 Task: Search one way flight ticket for 3 adults, 3 children in premium economy from Champaign/urbana/savoy: University Of Illinois - Willard Airport to Greenville: Pitt-greenville Airport on 5-2-2023. Choice of flights is Frontier. Price is upto 99000. Outbound departure time preference is 18:30.
Action: Mouse moved to (275, 367)
Screenshot: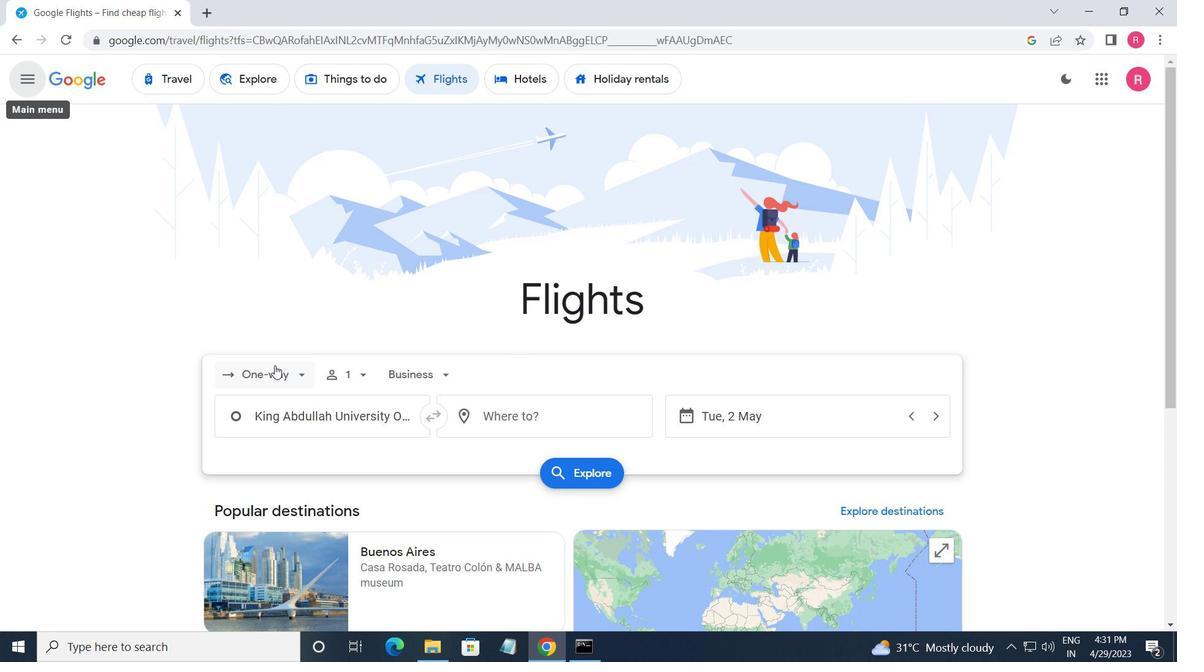 
Action: Mouse pressed left at (275, 367)
Screenshot: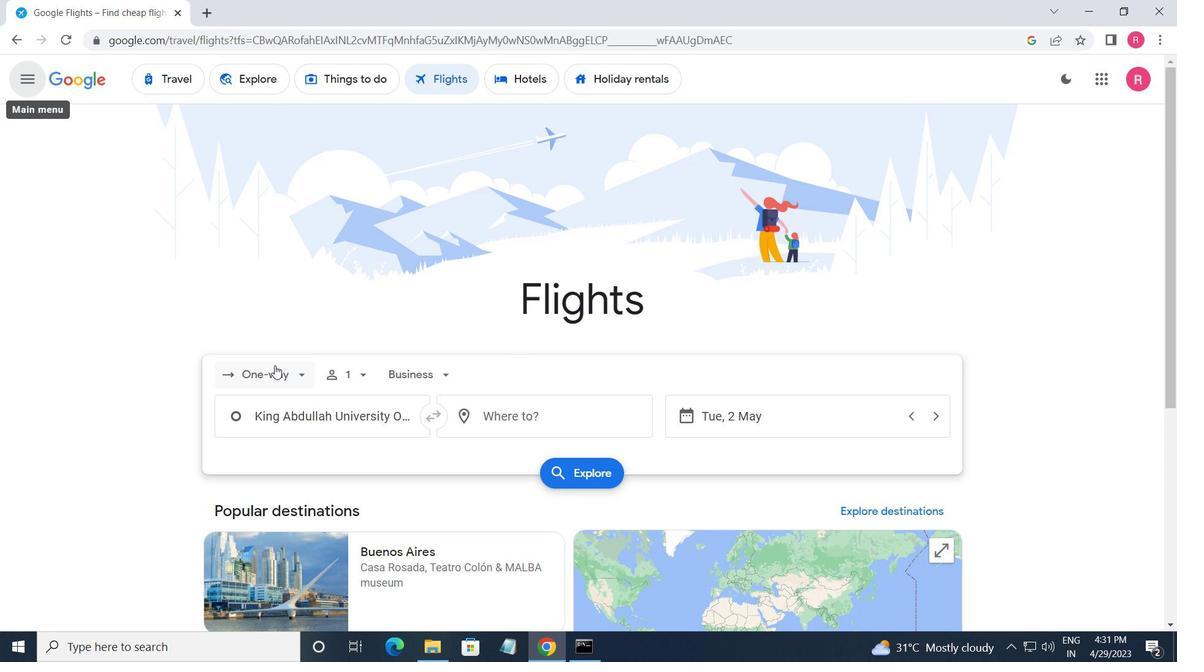 
Action: Mouse moved to (271, 439)
Screenshot: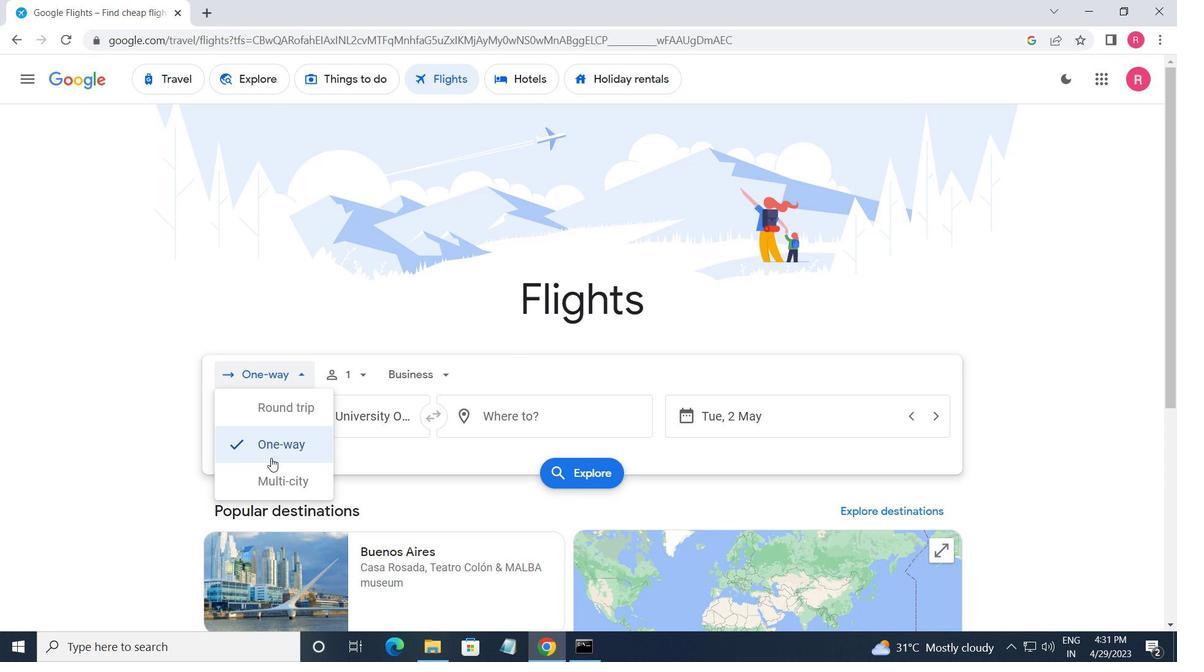 
Action: Mouse pressed left at (271, 439)
Screenshot: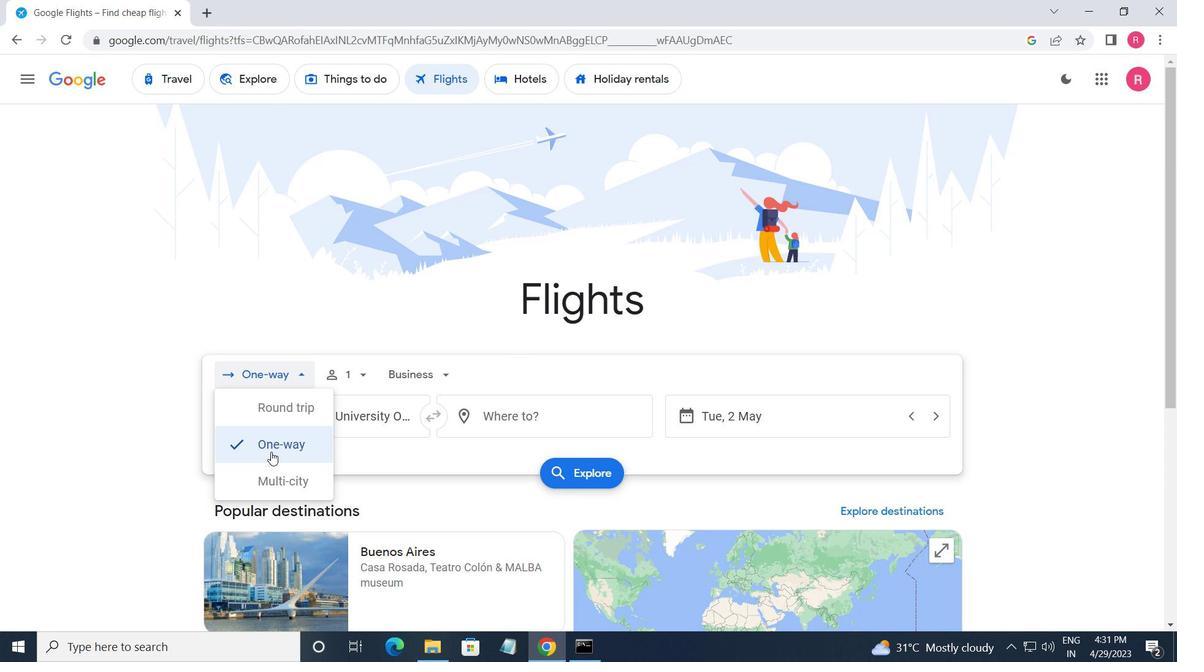
Action: Mouse moved to (355, 389)
Screenshot: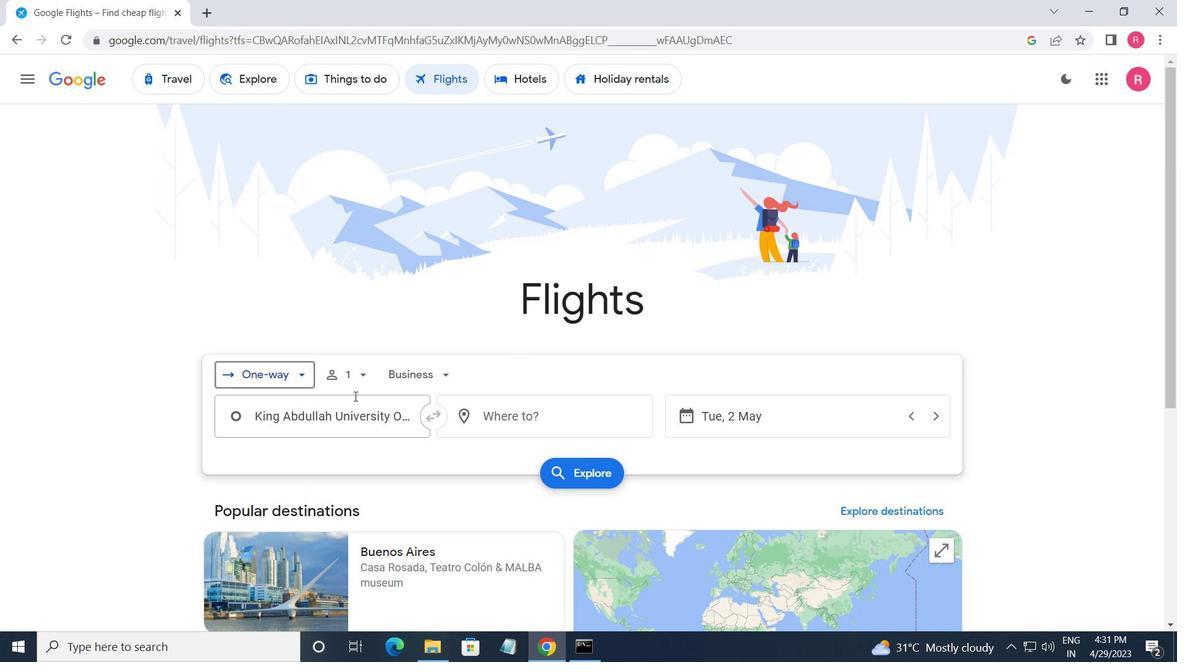 
Action: Mouse pressed left at (355, 389)
Screenshot: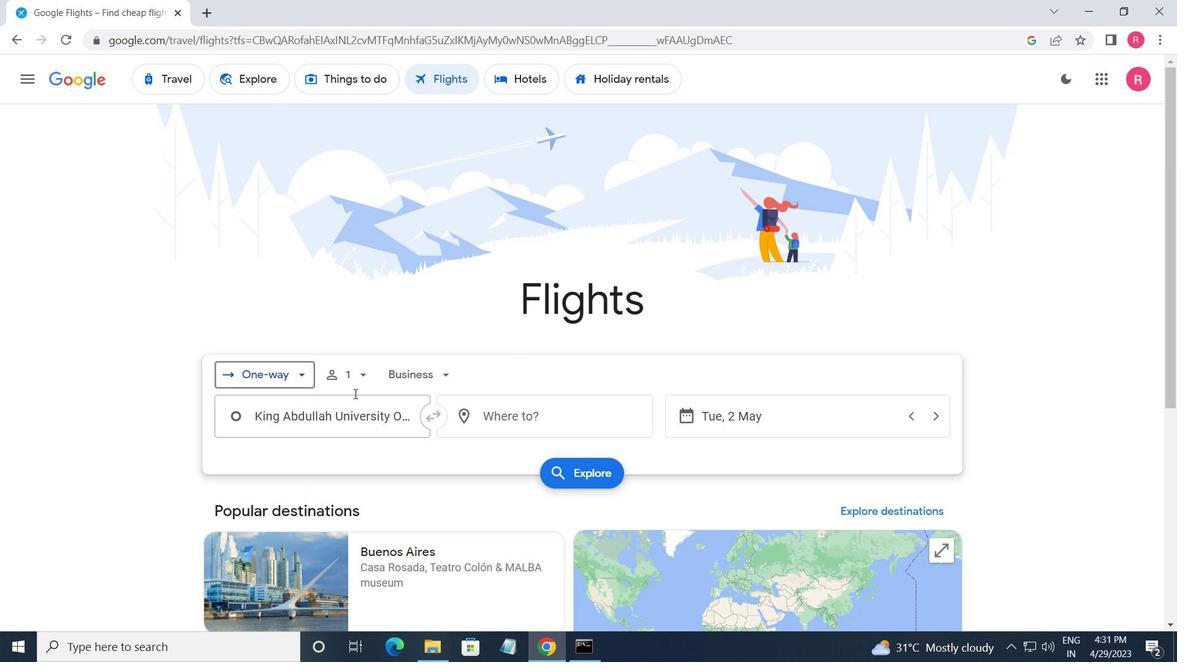 
Action: Mouse moved to (494, 416)
Screenshot: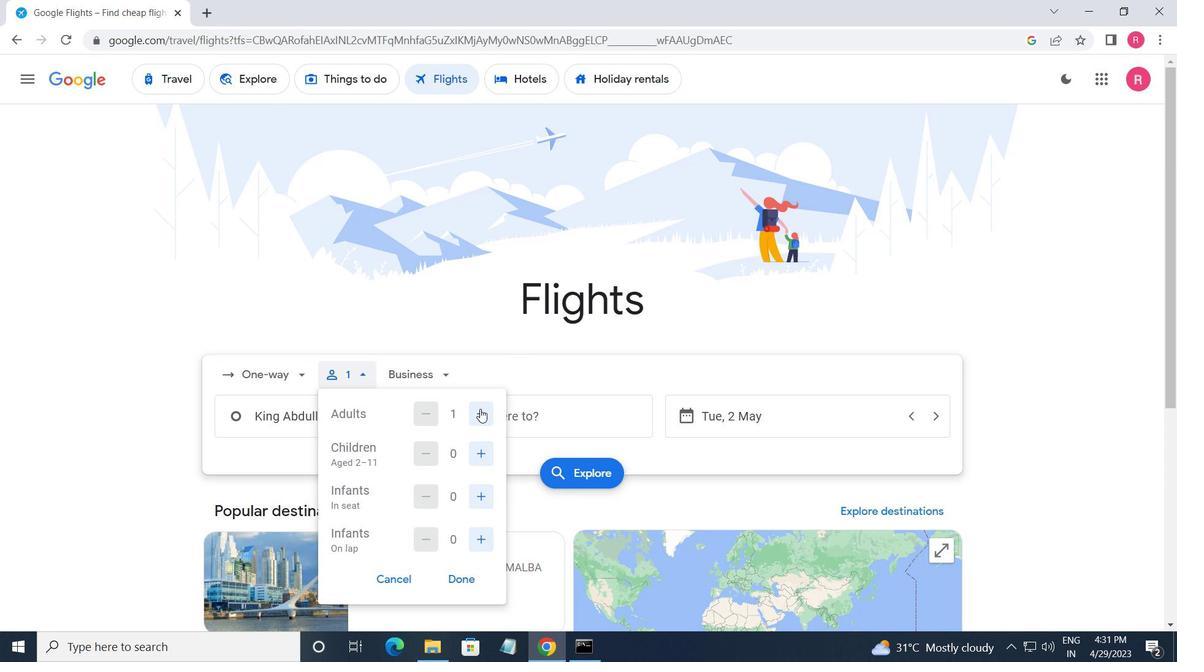 
Action: Mouse pressed left at (494, 416)
Screenshot: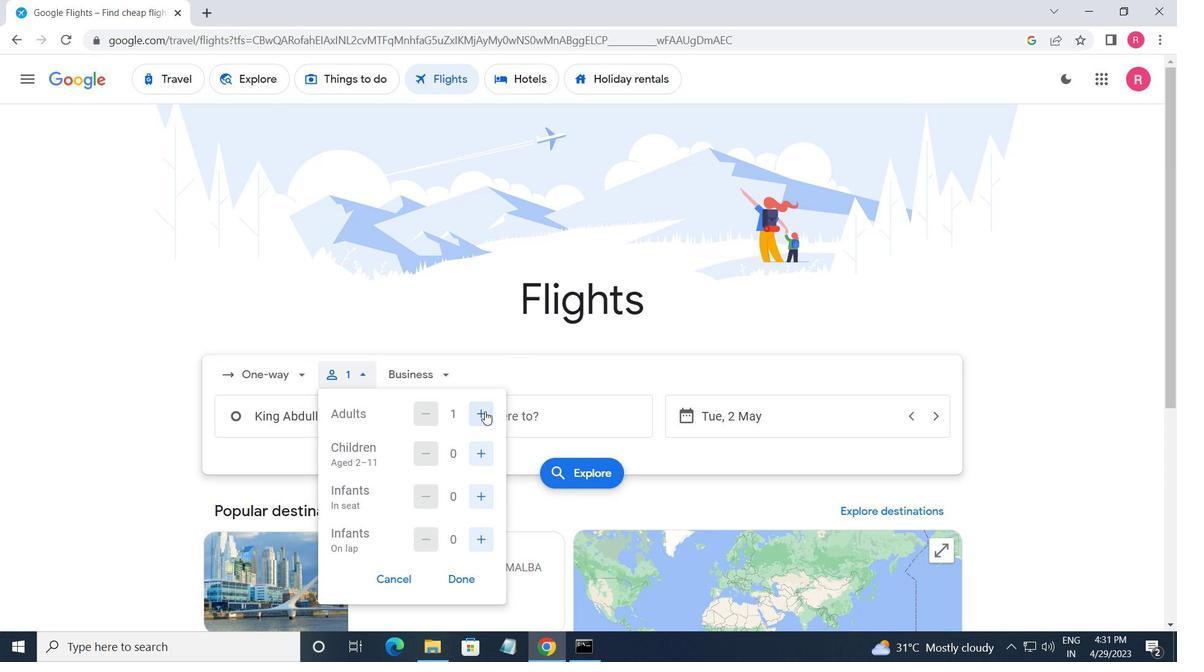 
Action: Mouse pressed left at (494, 416)
Screenshot: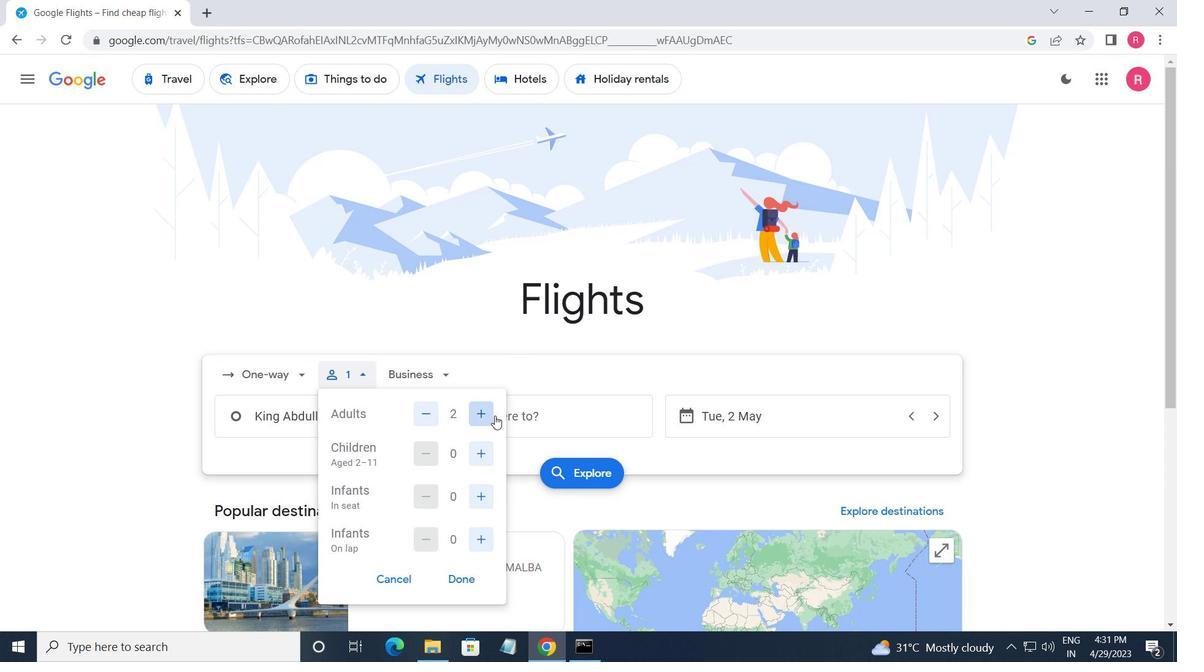 
Action: Mouse pressed left at (494, 416)
Screenshot: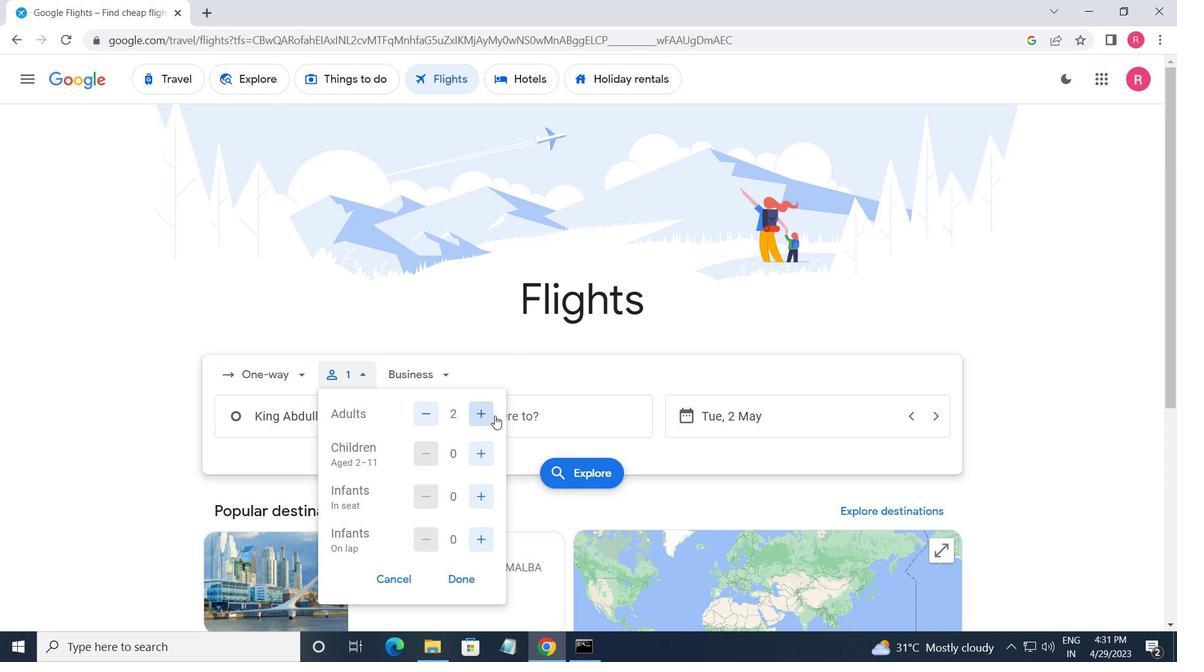 
Action: Mouse moved to (433, 415)
Screenshot: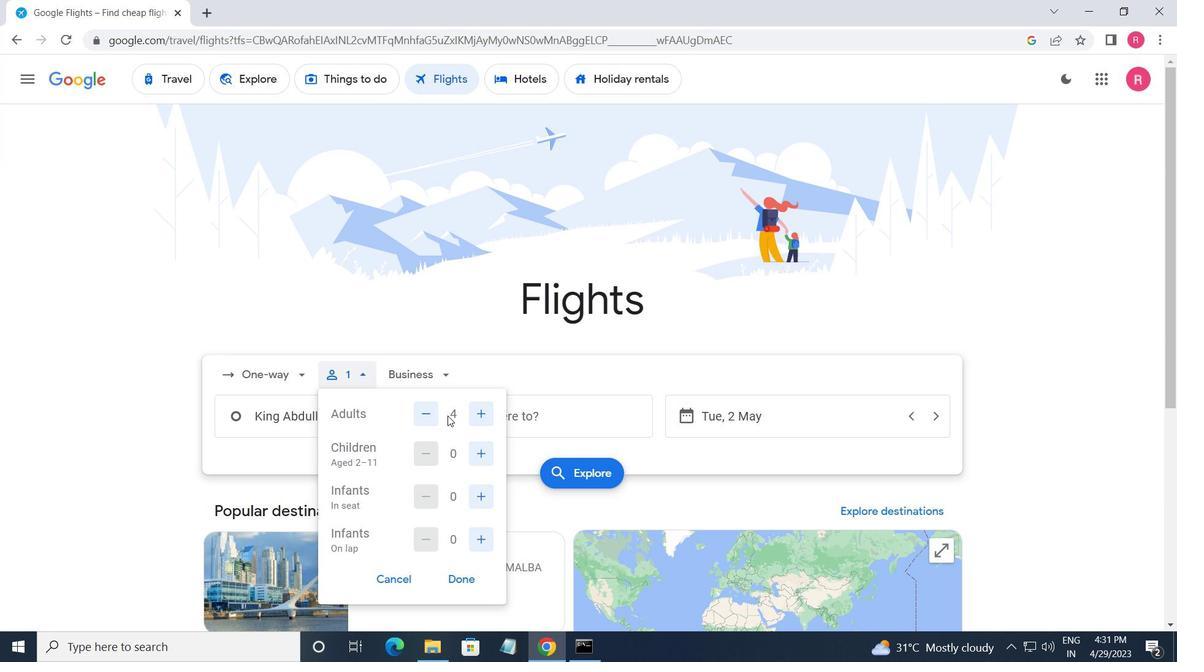 
Action: Mouse pressed left at (433, 415)
Screenshot: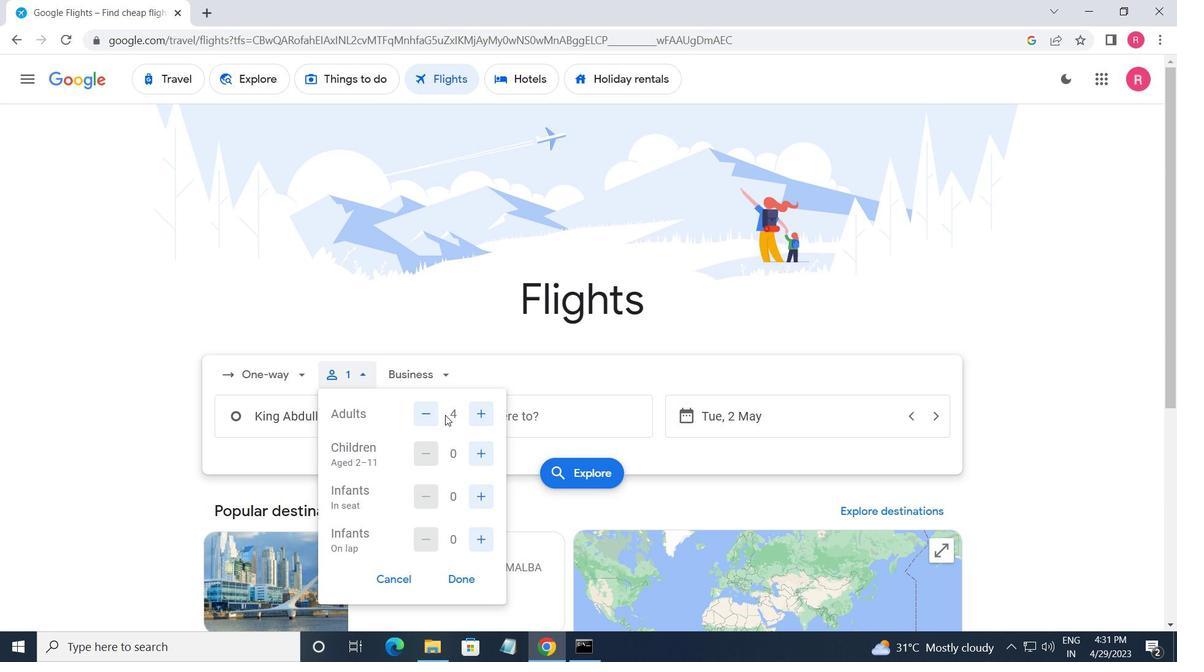 
Action: Mouse moved to (490, 458)
Screenshot: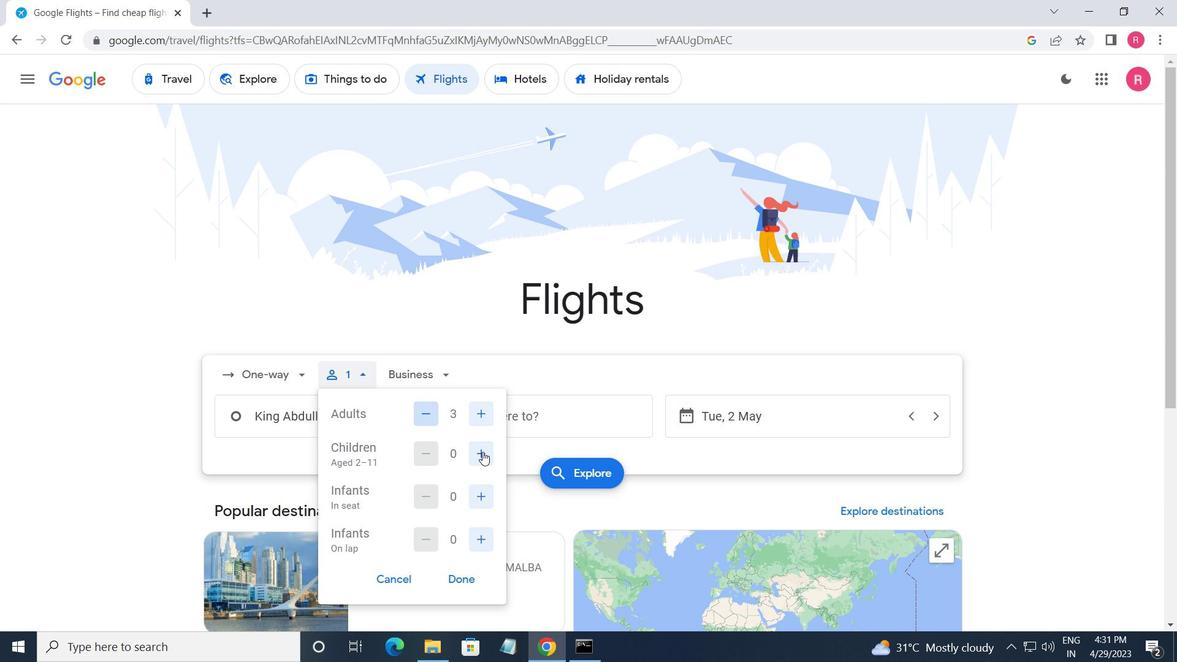 
Action: Mouse pressed left at (490, 458)
Screenshot: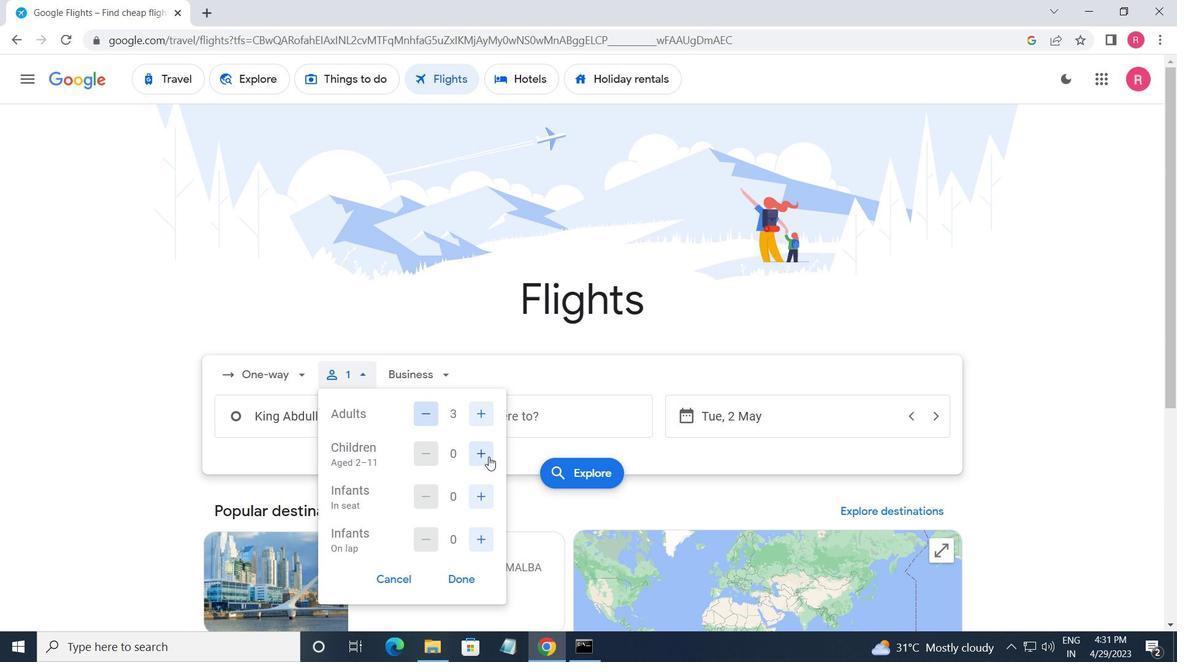 
Action: Mouse pressed left at (490, 458)
Screenshot: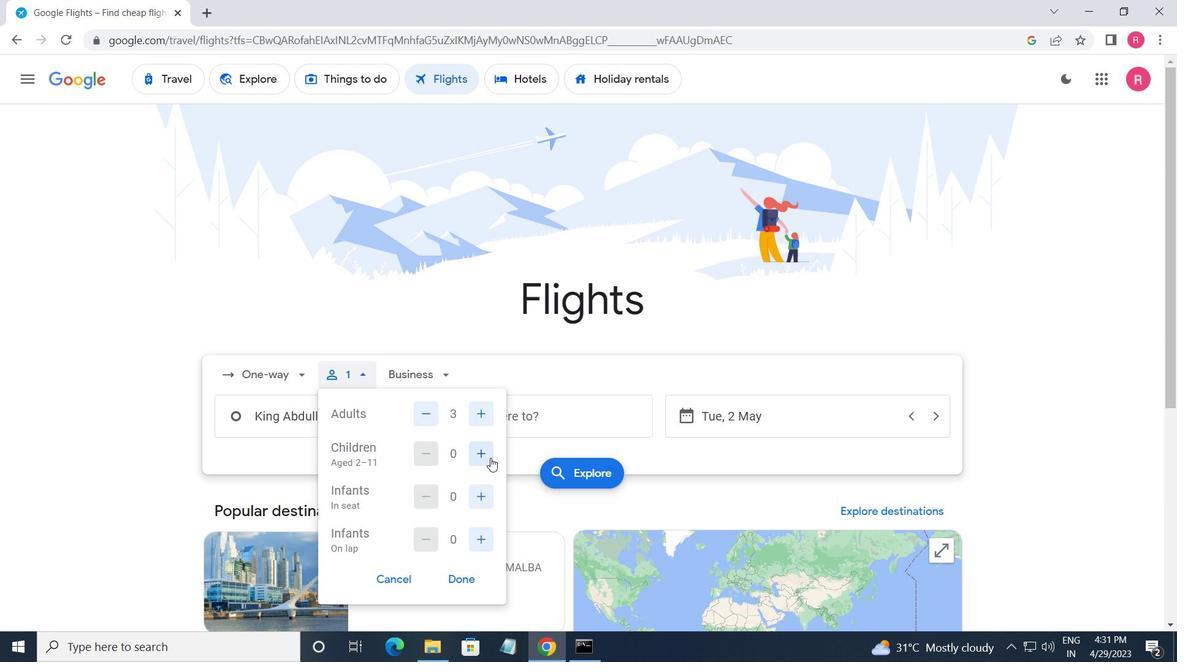 
Action: Mouse pressed left at (490, 458)
Screenshot: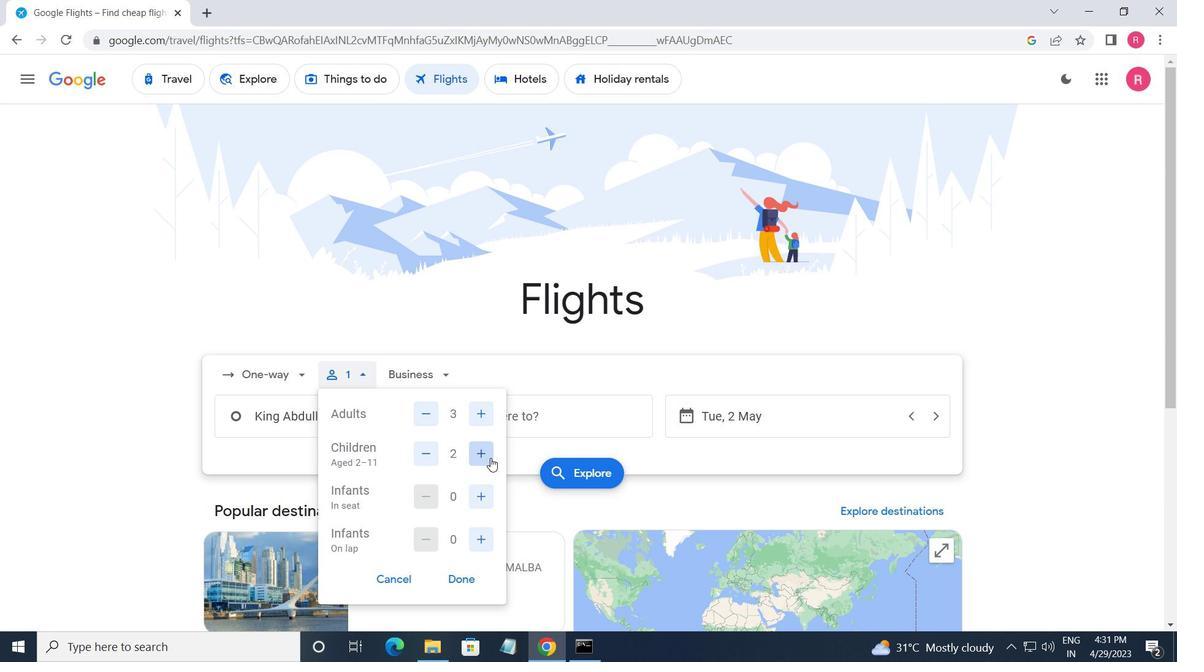 
Action: Mouse moved to (428, 375)
Screenshot: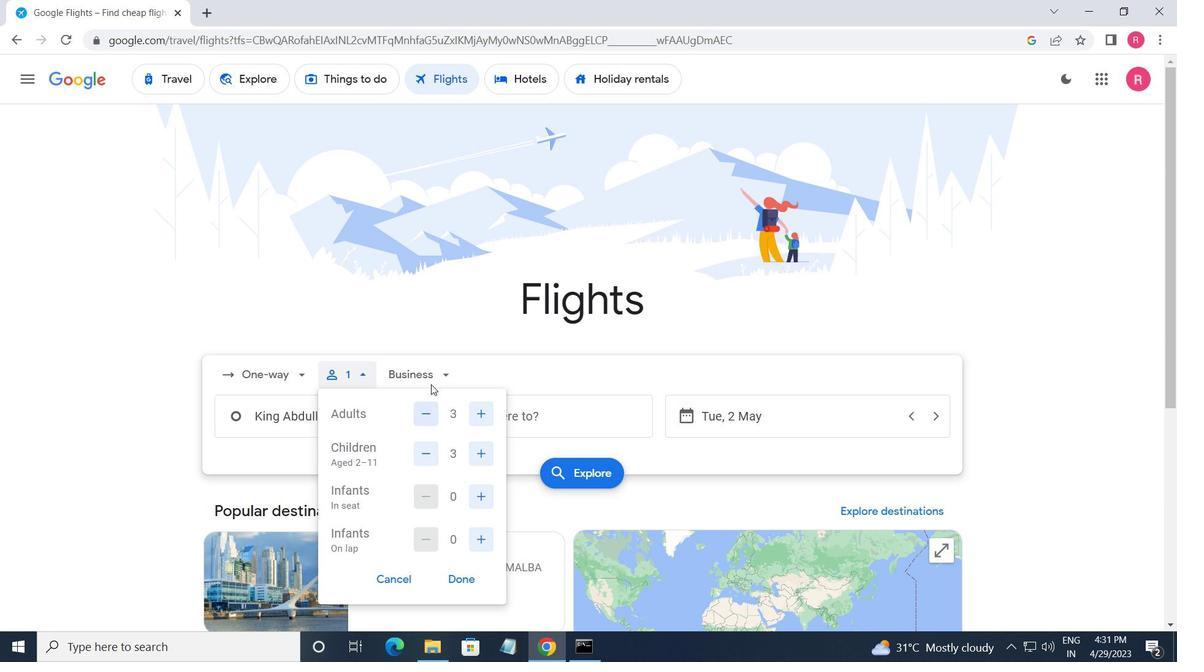 
Action: Mouse pressed left at (428, 375)
Screenshot: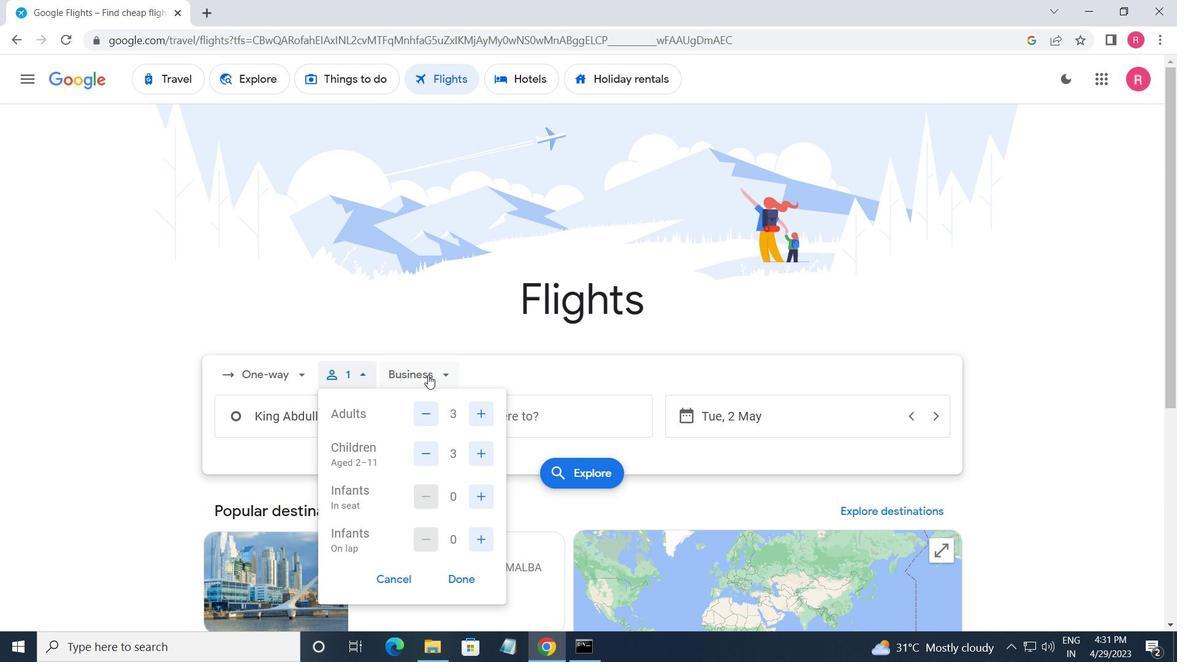
Action: Mouse moved to (438, 414)
Screenshot: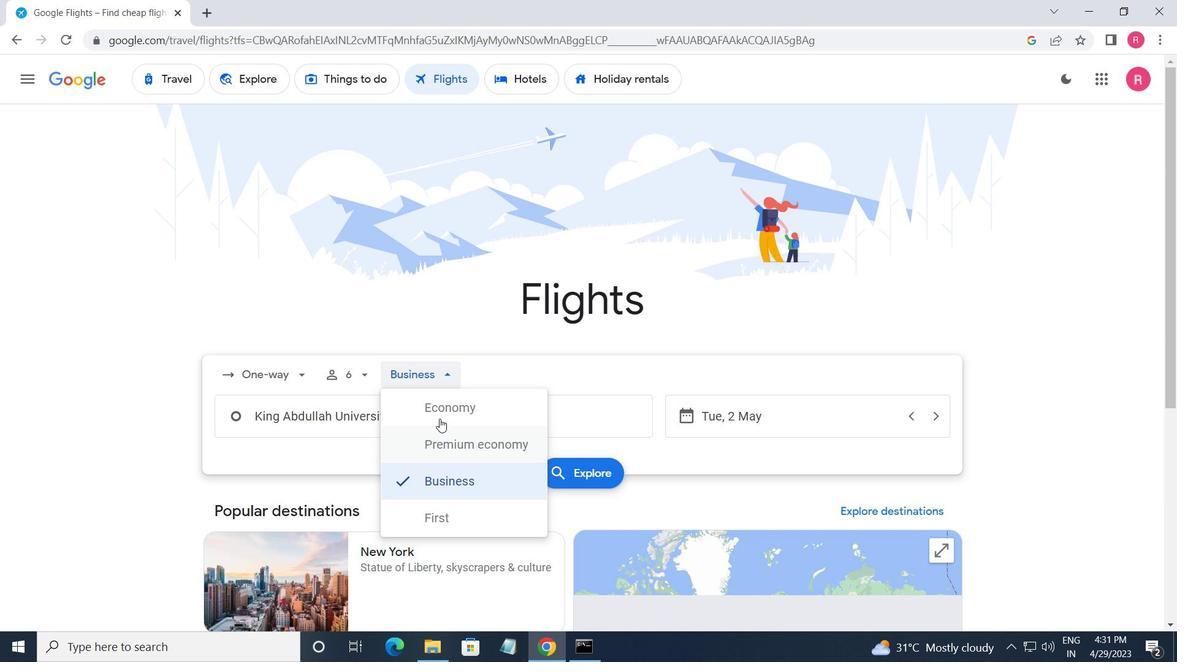 
Action: Mouse pressed left at (438, 414)
Screenshot: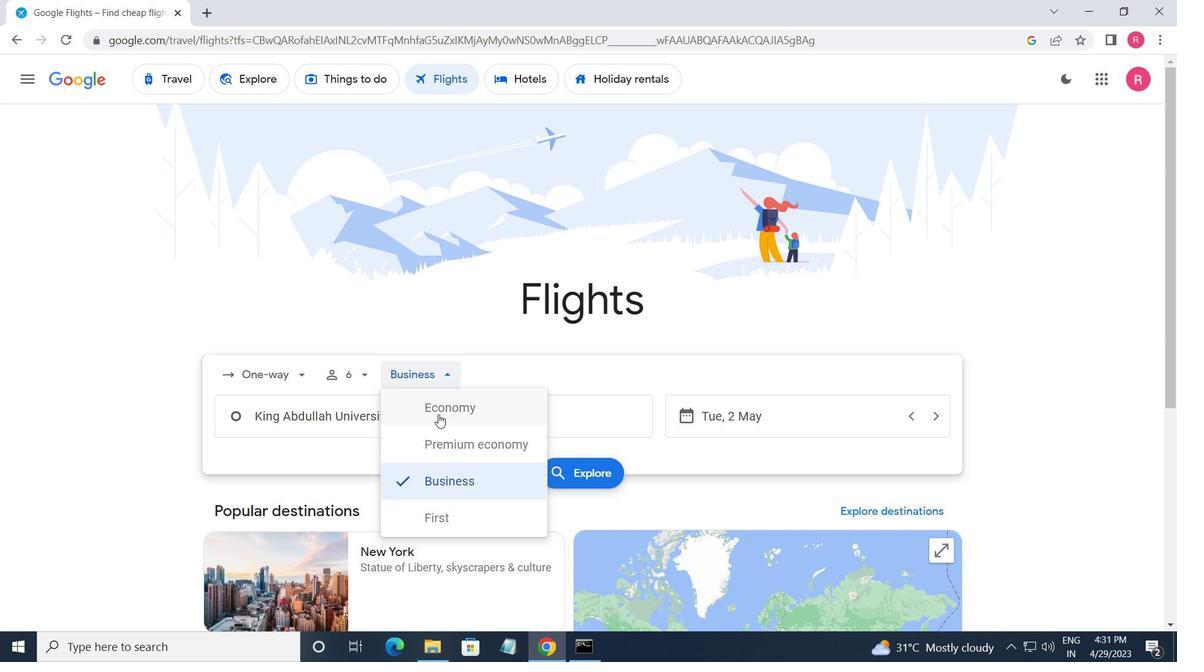 
Action: Mouse moved to (412, 426)
Screenshot: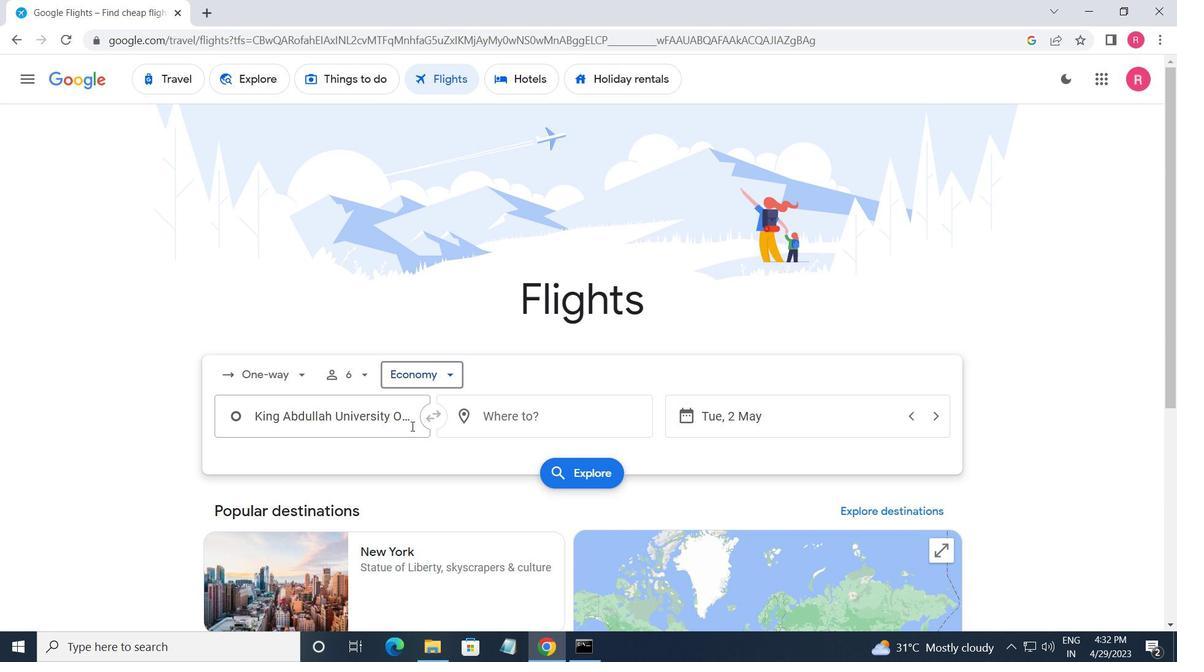 
Action: Mouse pressed left at (412, 426)
Screenshot: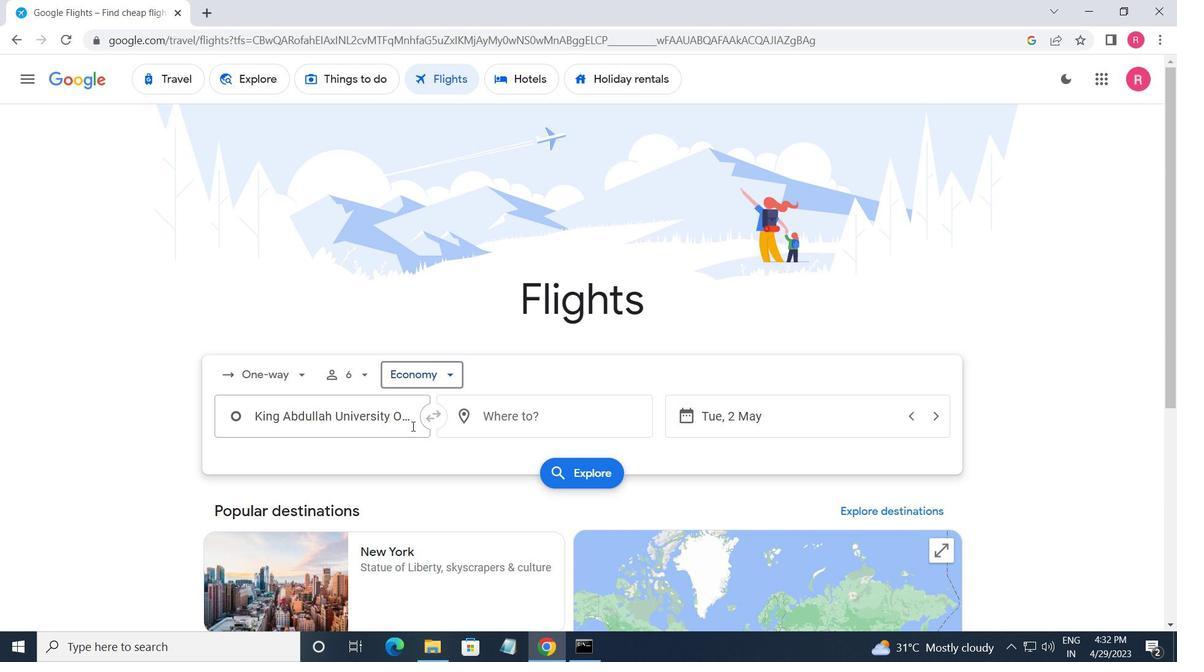 
Action: Mouse moved to (410, 425)
Screenshot: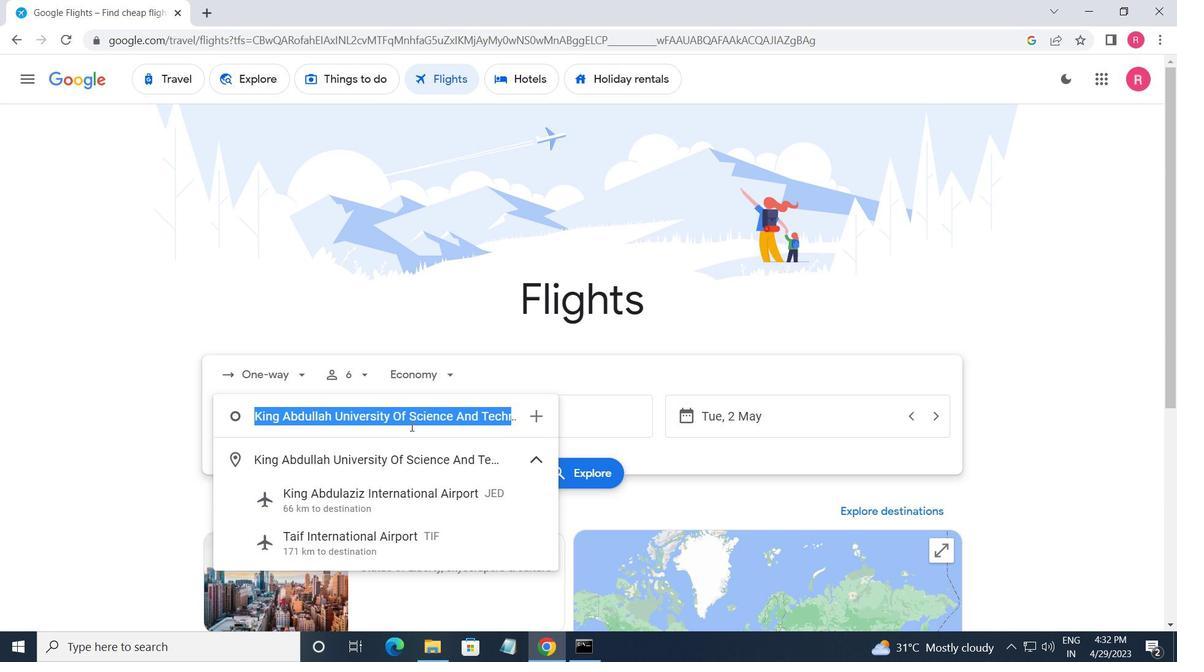 
Action: Key pressed <Key.shift>WILLATR<Key.backspace><Key.backspace>RD
Screenshot: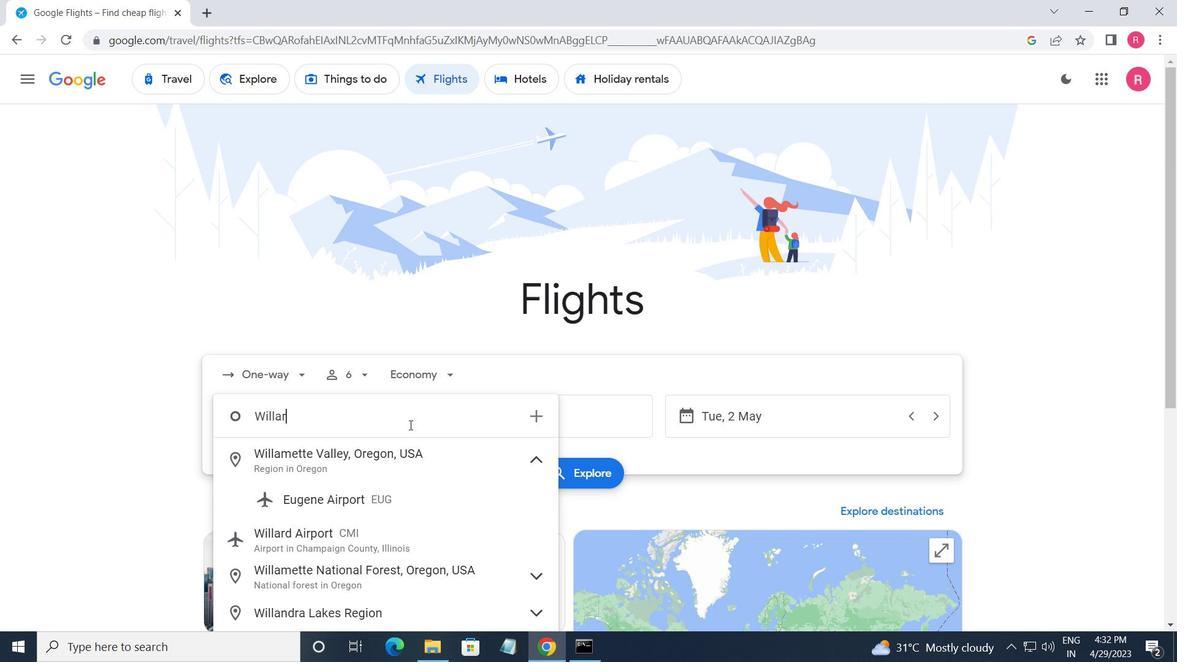 
Action: Mouse moved to (373, 448)
Screenshot: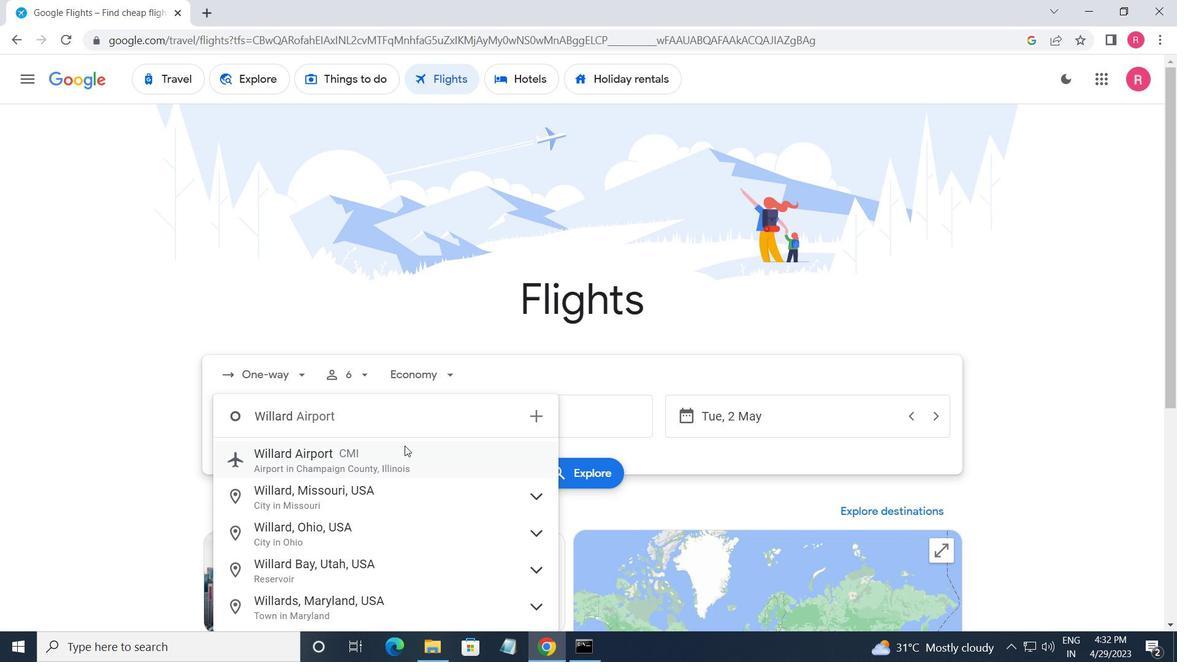 
Action: Mouse pressed left at (373, 448)
Screenshot: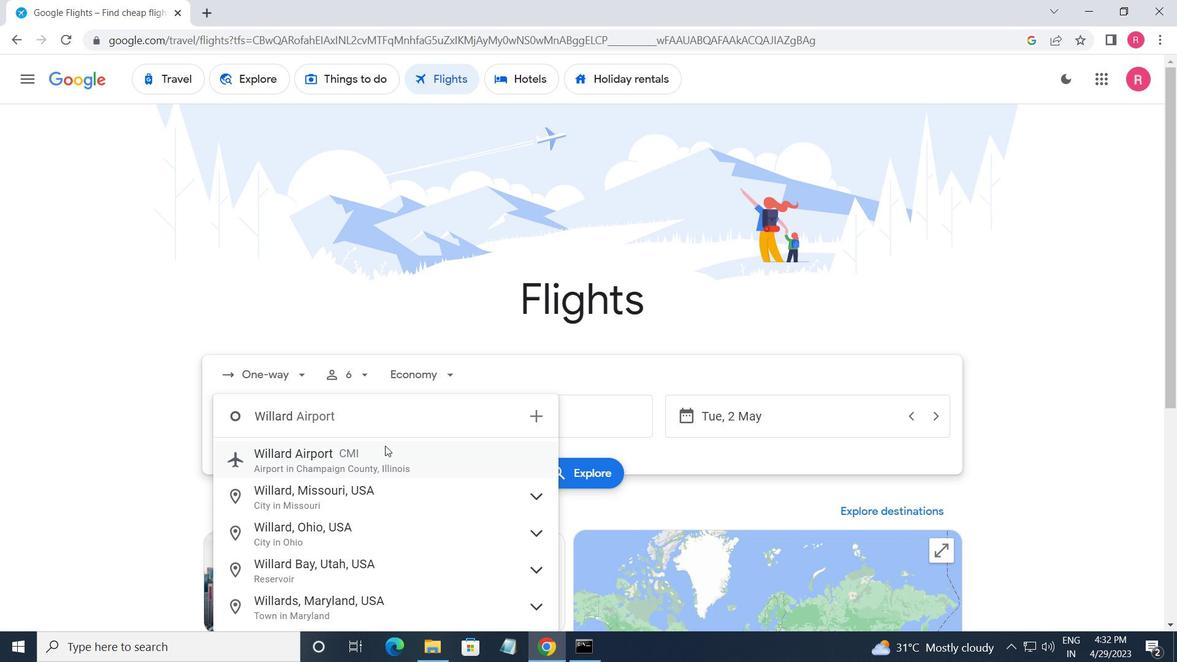 
Action: Mouse moved to (489, 420)
Screenshot: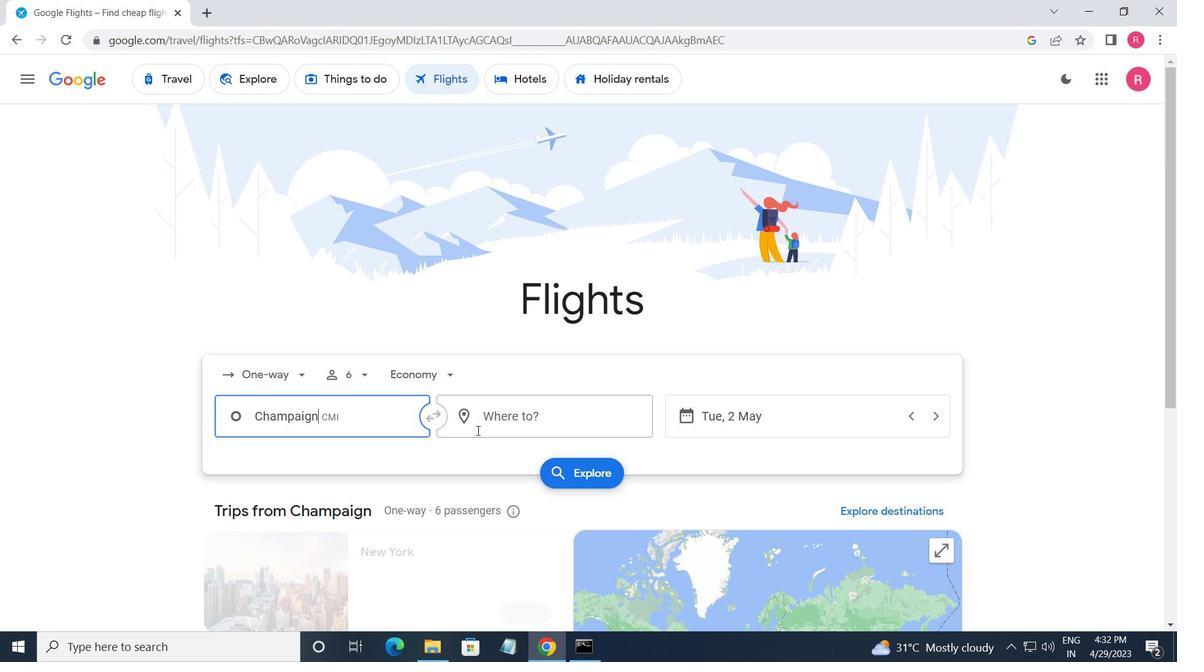 
Action: Mouse pressed left at (489, 420)
Screenshot: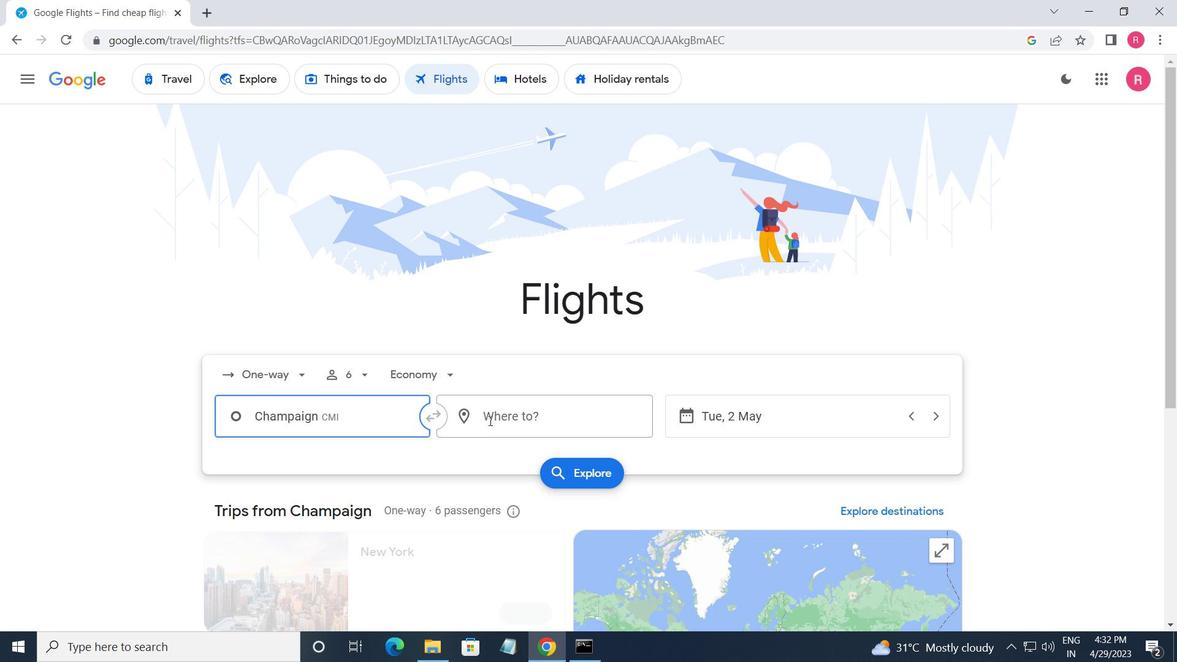 
Action: Mouse moved to (550, 577)
Screenshot: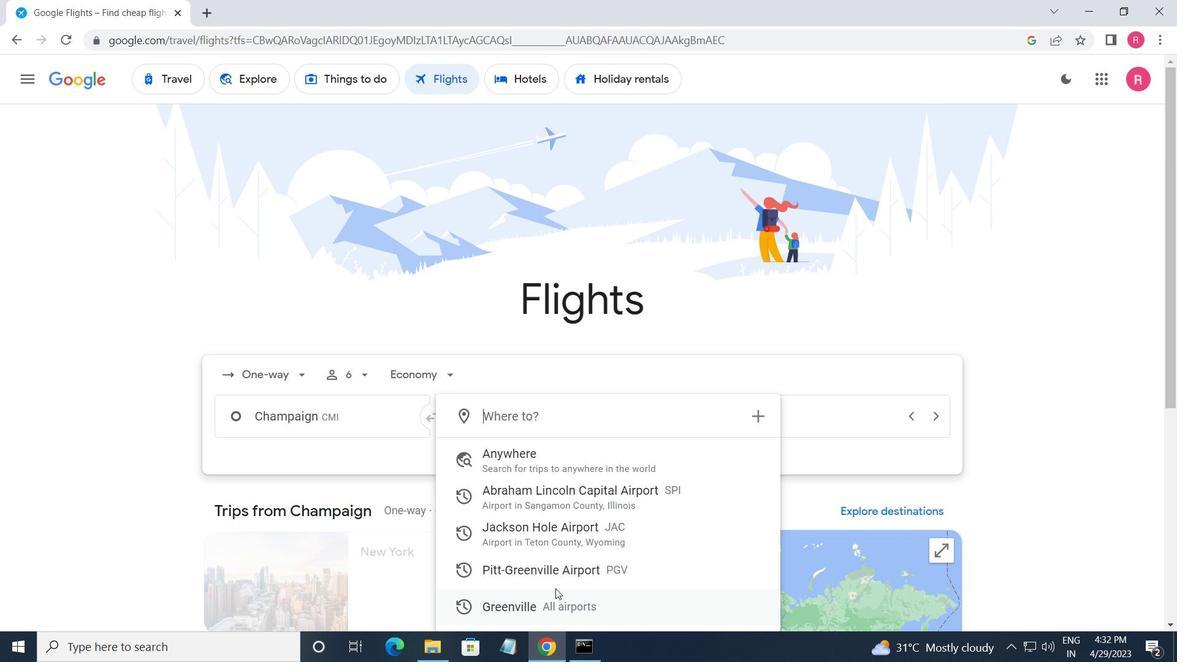 
Action: Mouse pressed left at (550, 577)
Screenshot: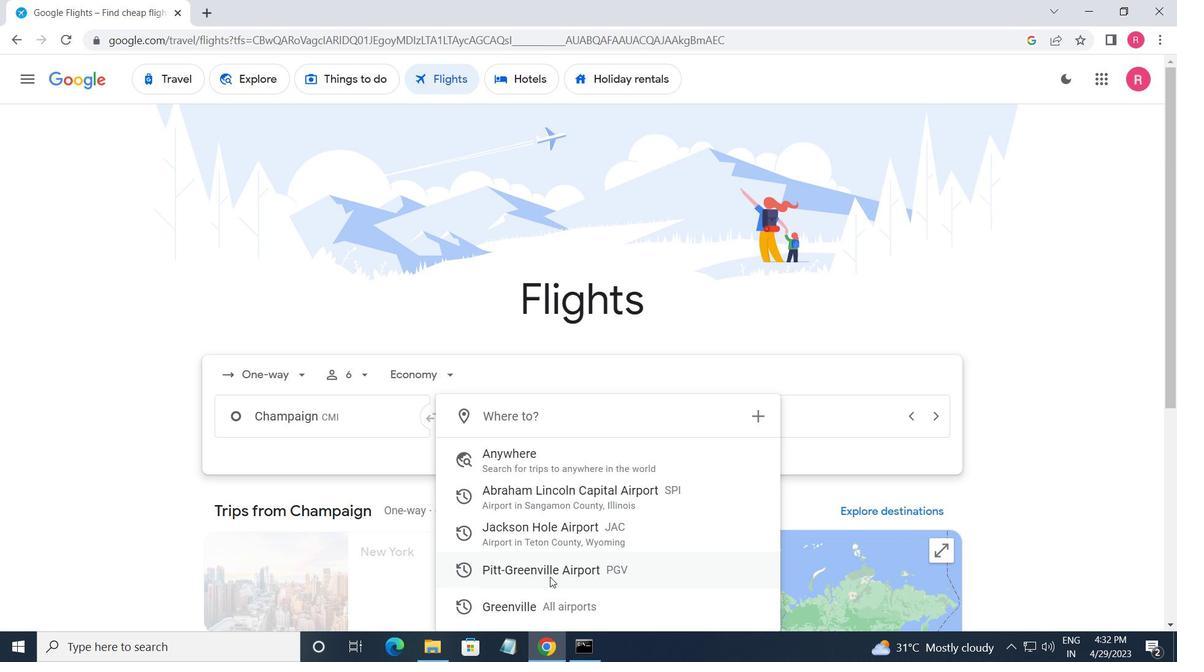 
Action: Mouse moved to (786, 425)
Screenshot: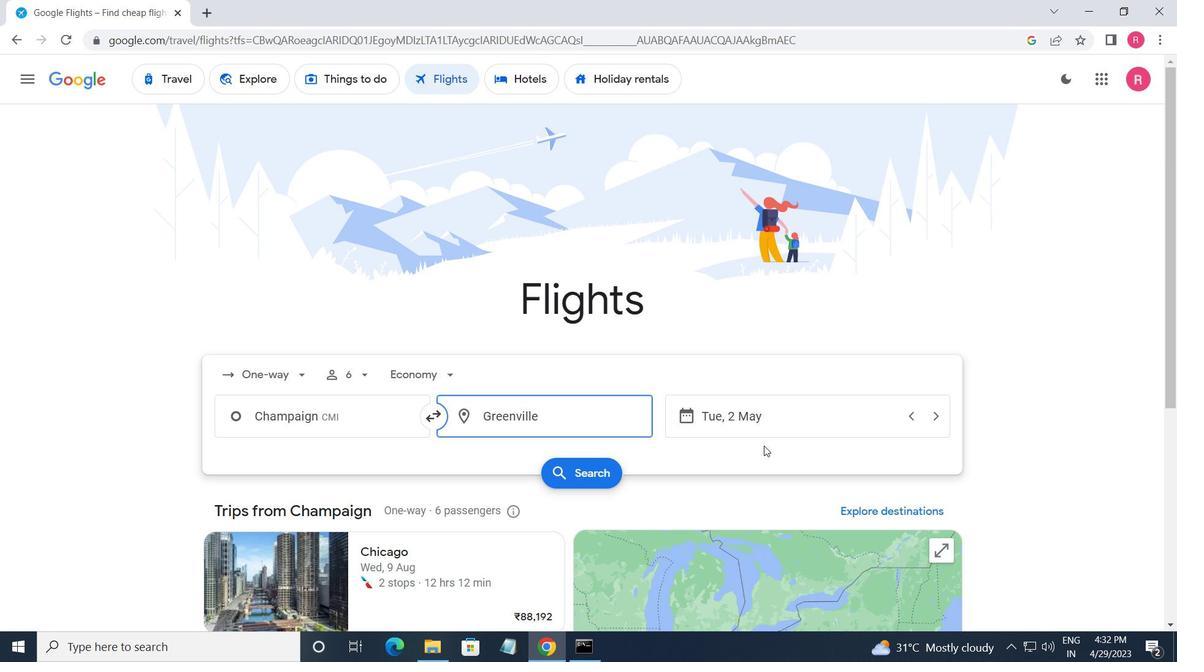
Action: Mouse pressed left at (786, 425)
Screenshot: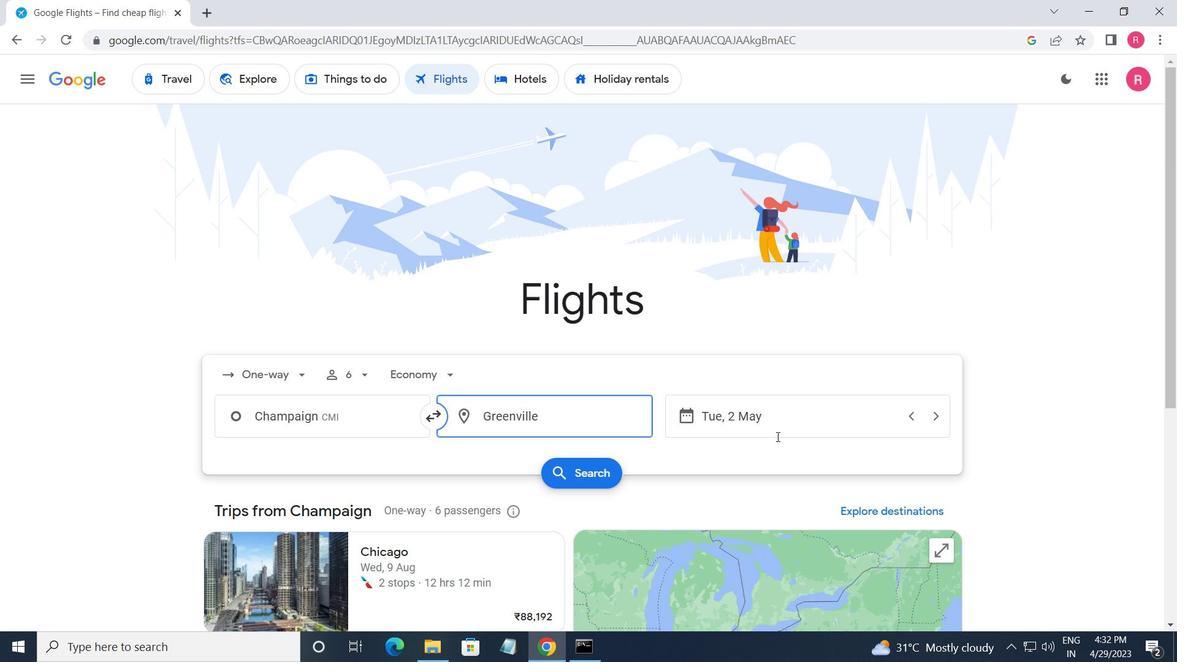 
Action: Mouse moved to (776, 359)
Screenshot: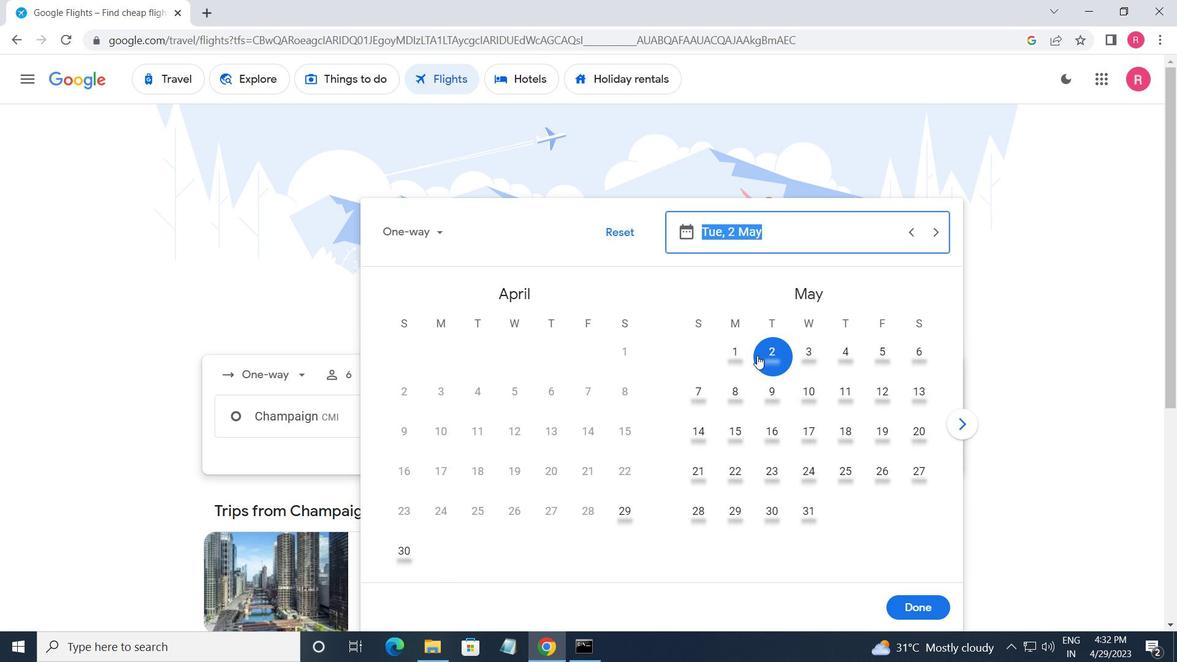 
Action: Mouse pressed left at (776, 359)
Screenshot: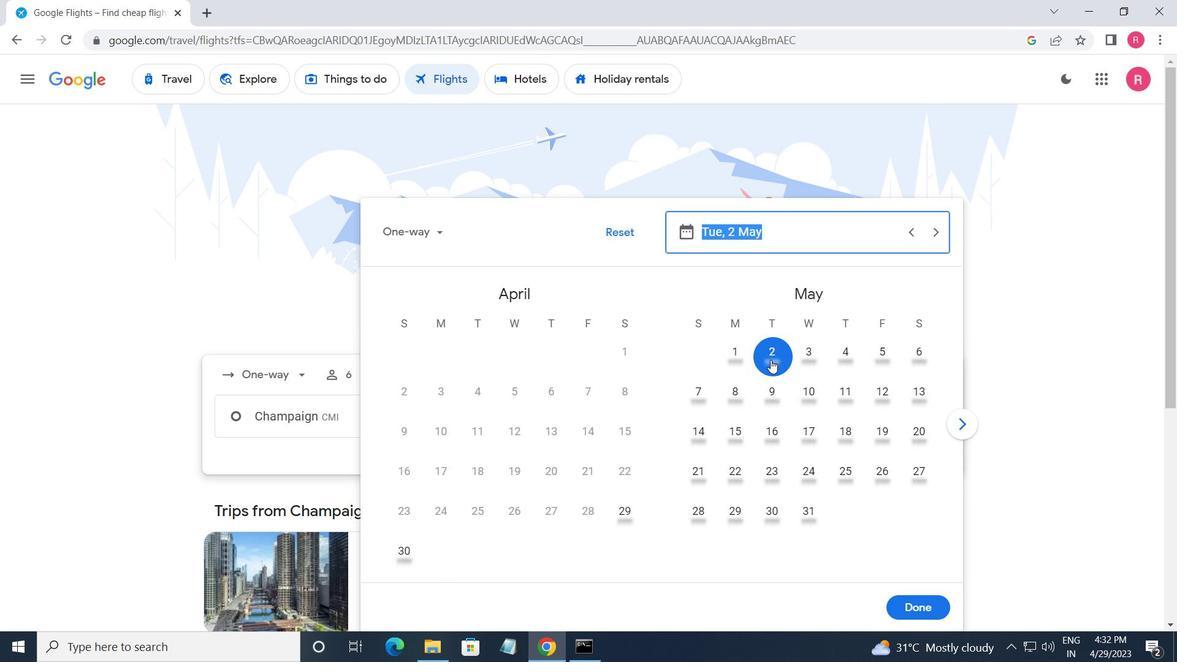 
Action: Mouse moved to (908, 610)
Screenshot: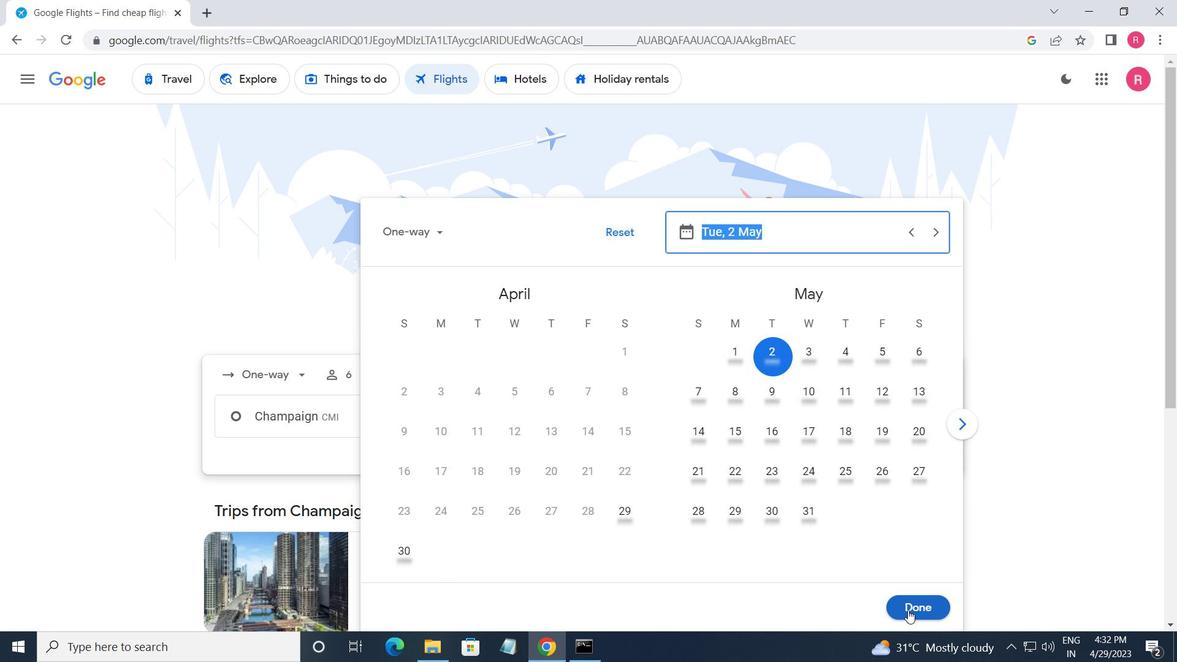 
Action: Mouse pressed left at (908, 610)
Screenshot: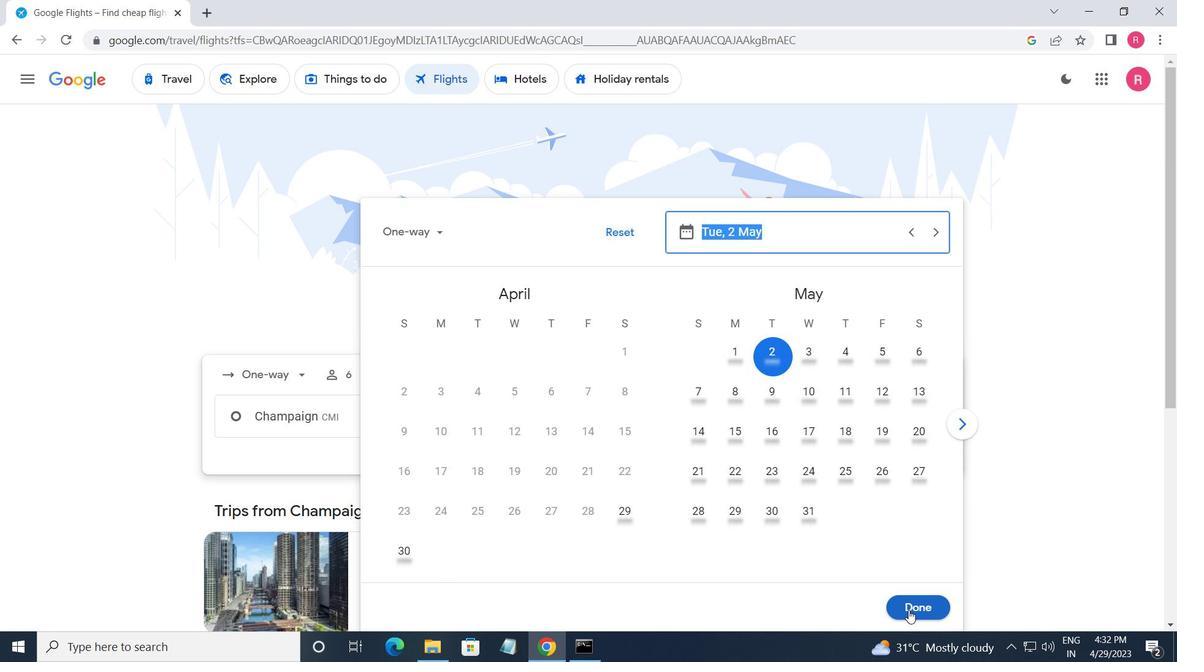 
Action: Mouse moved to (572, 459)
Screenshot: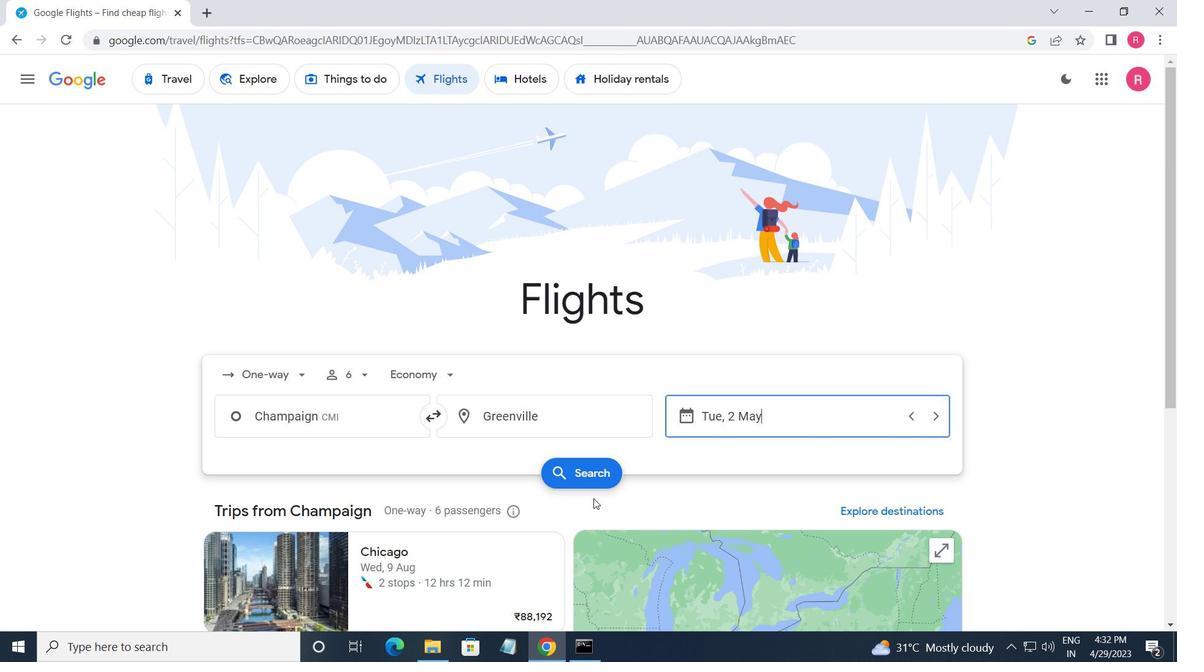 
Action: Mouse pressed left at (572, 459)
Screenshot: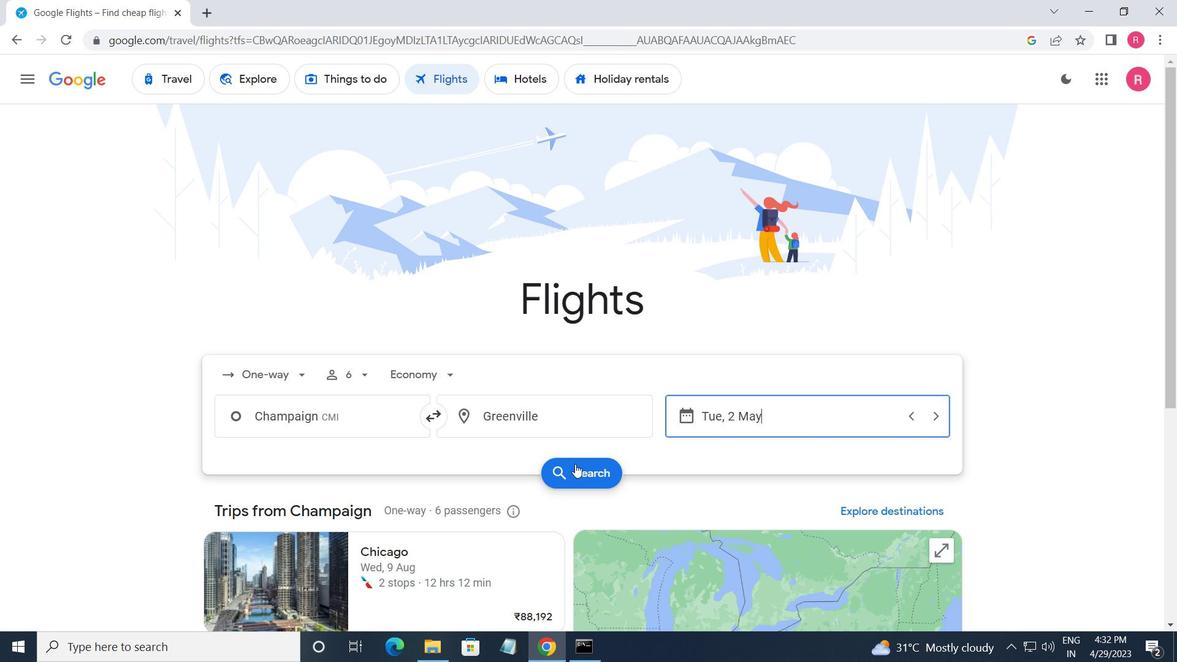 
Action: Mouse moved to (244, 221)
Screenshot: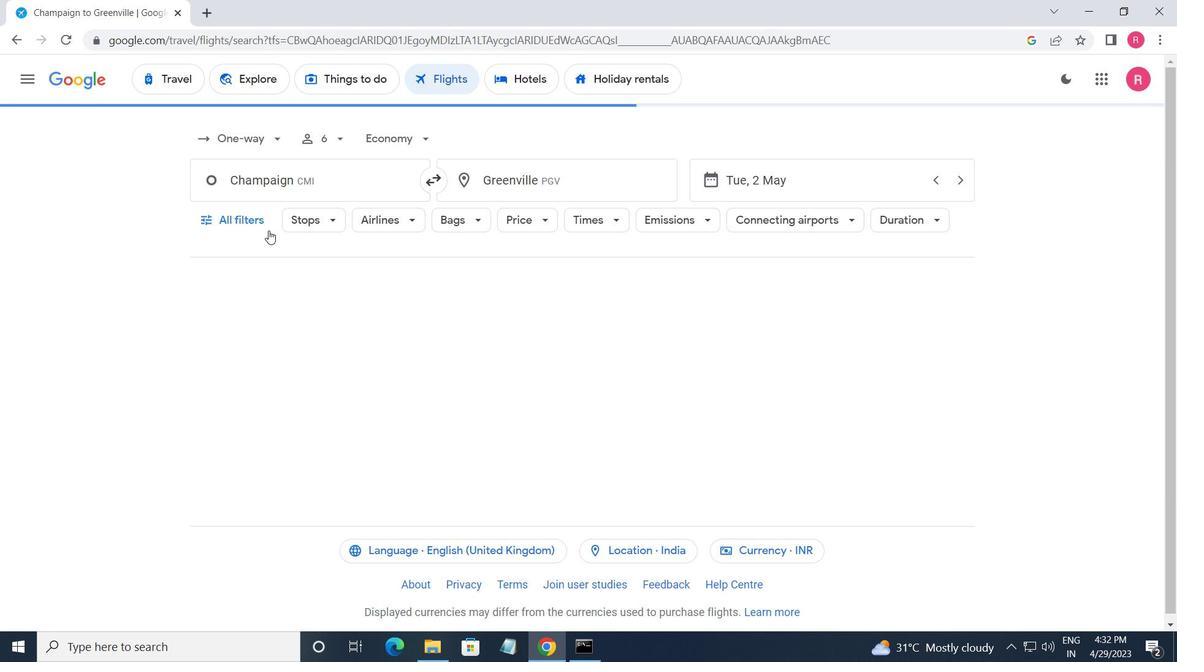 
Action: Mouse pressed left at (244, 221)
Screenshot: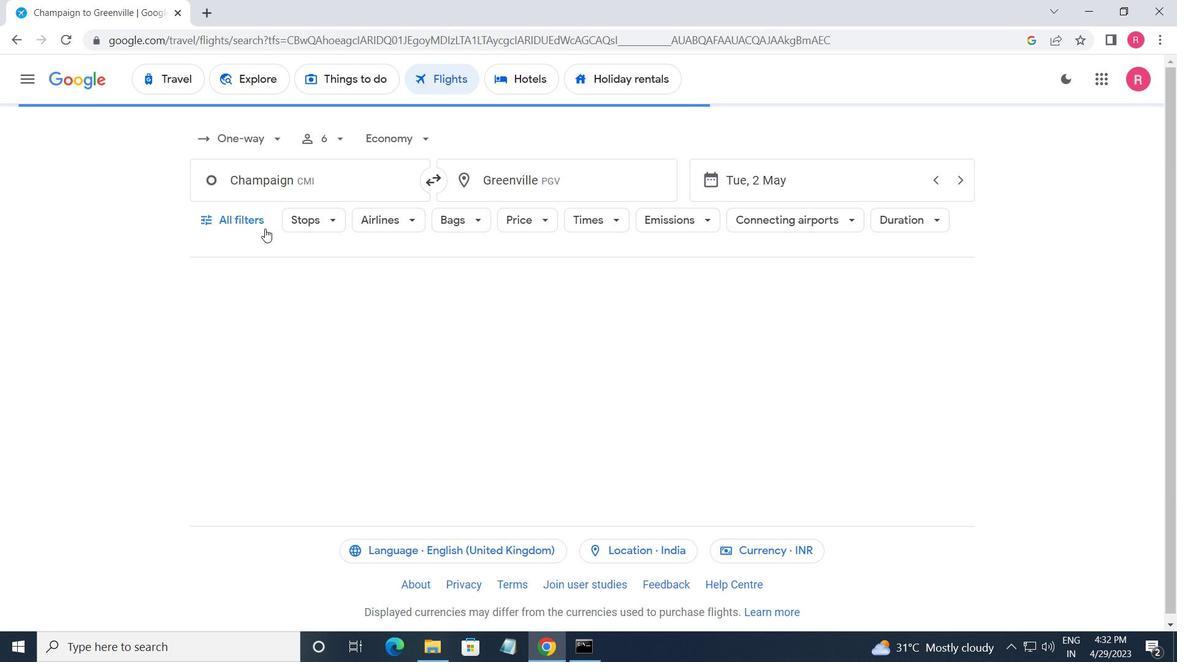 
Action: Mouse moved to (287, 369)
Screenshot: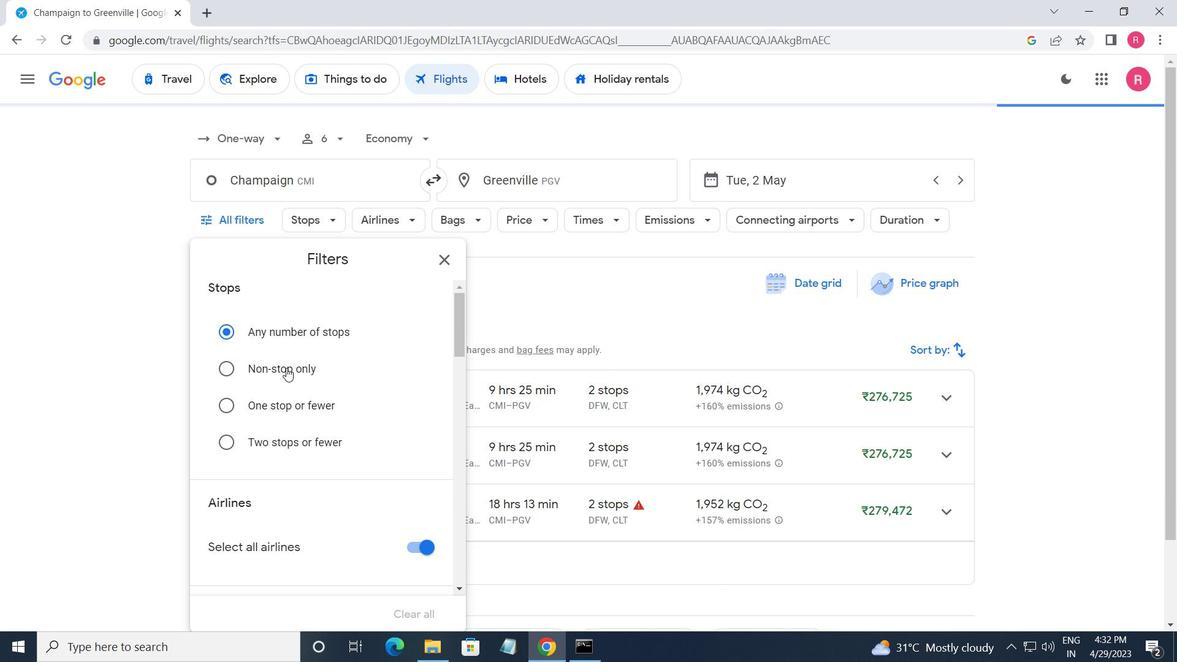 
Action: Mouse scrolled (287, 368) with delta (0, 0)
Screenshot: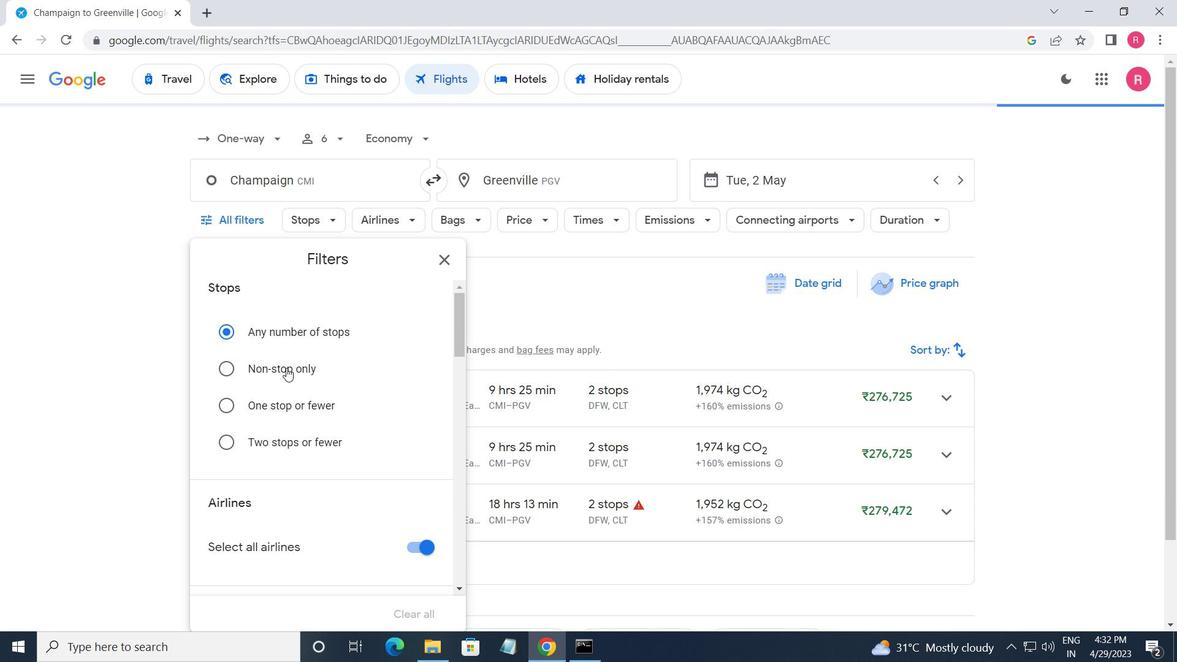 
Action: Mouse moved to (289, 370)
Screenshot: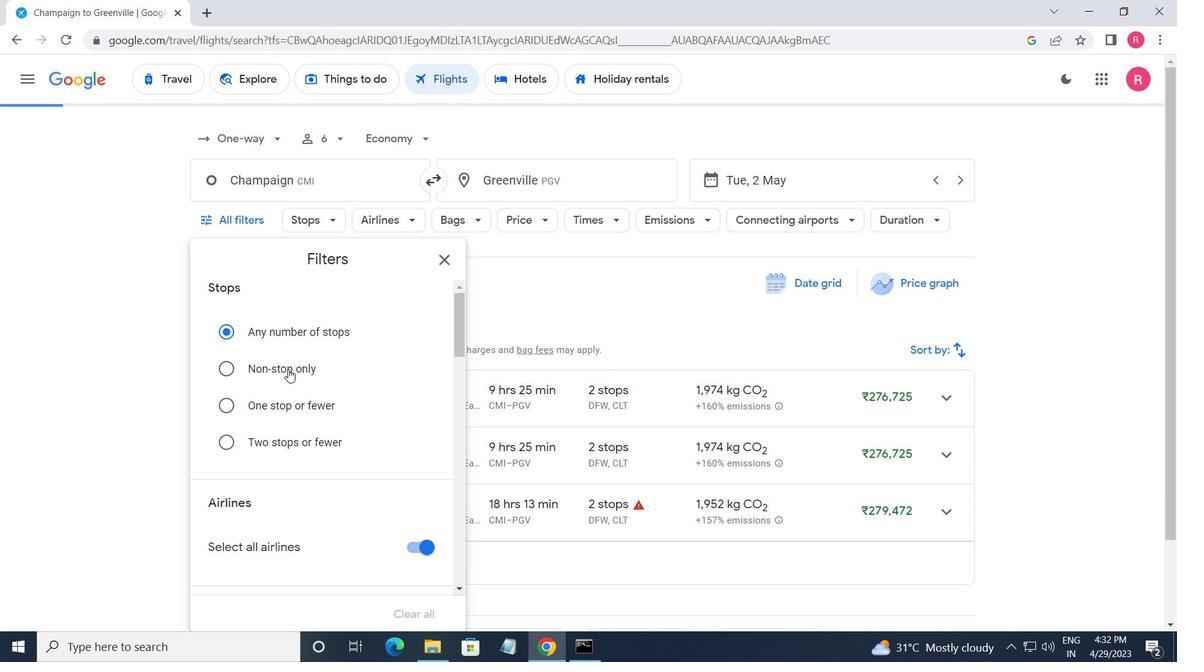 
Action: Mouse scrolled (289, 369) with delta (0, 0)
Screenshot: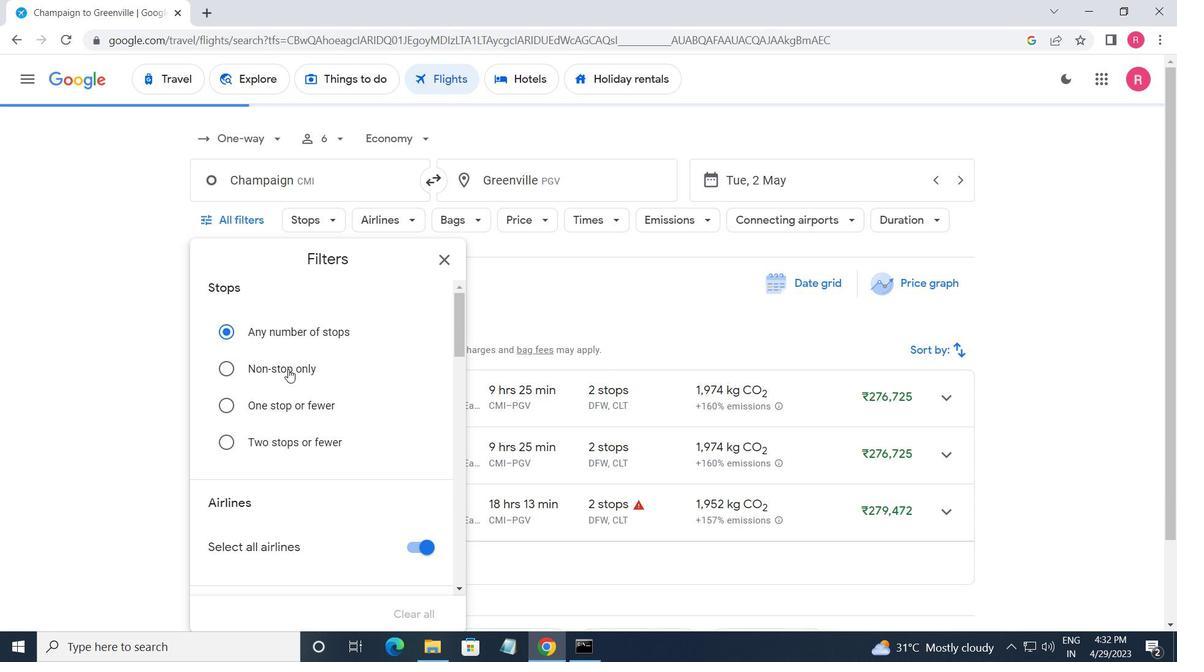 
Action: Mouse moved to (294, 364)
Screenshot: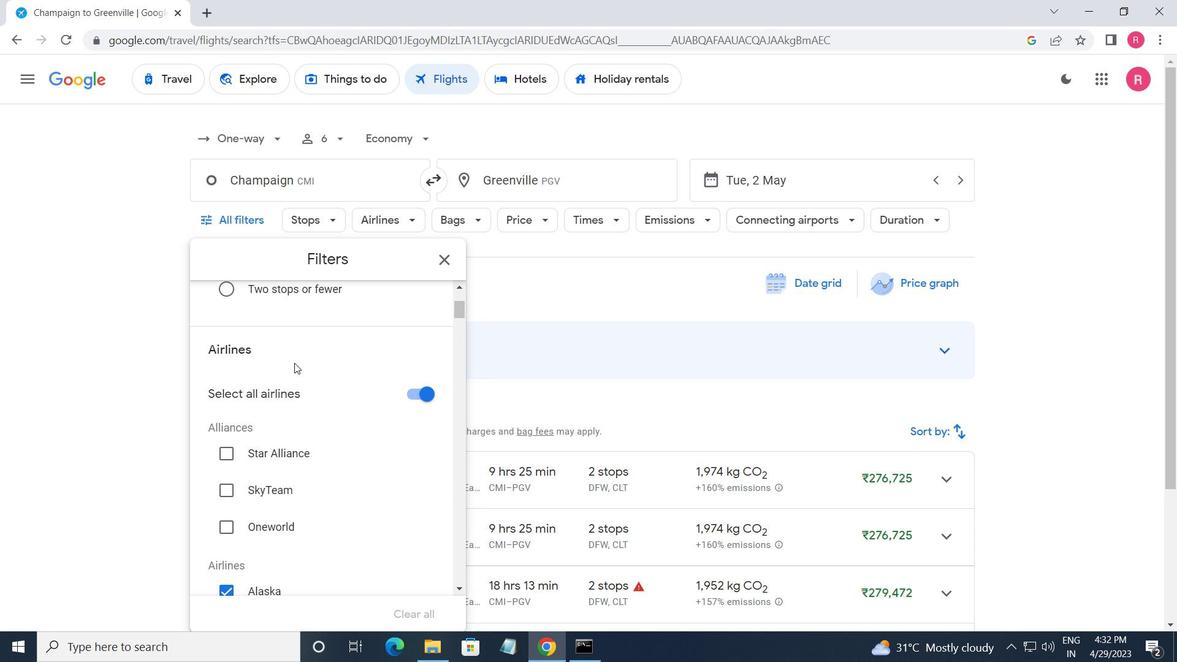 
Action: Mouse scrolled (294, 363) with delta (0, 0)
Screenshot: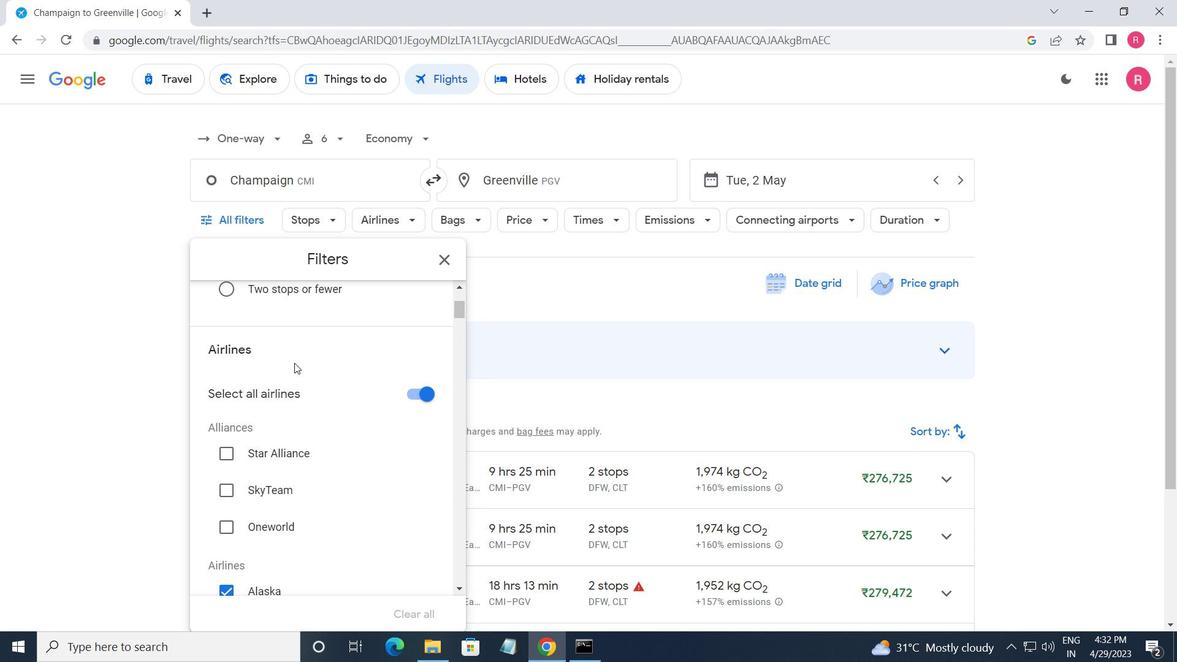 
Action: Mouse moved to (294, 366)
Screenshot: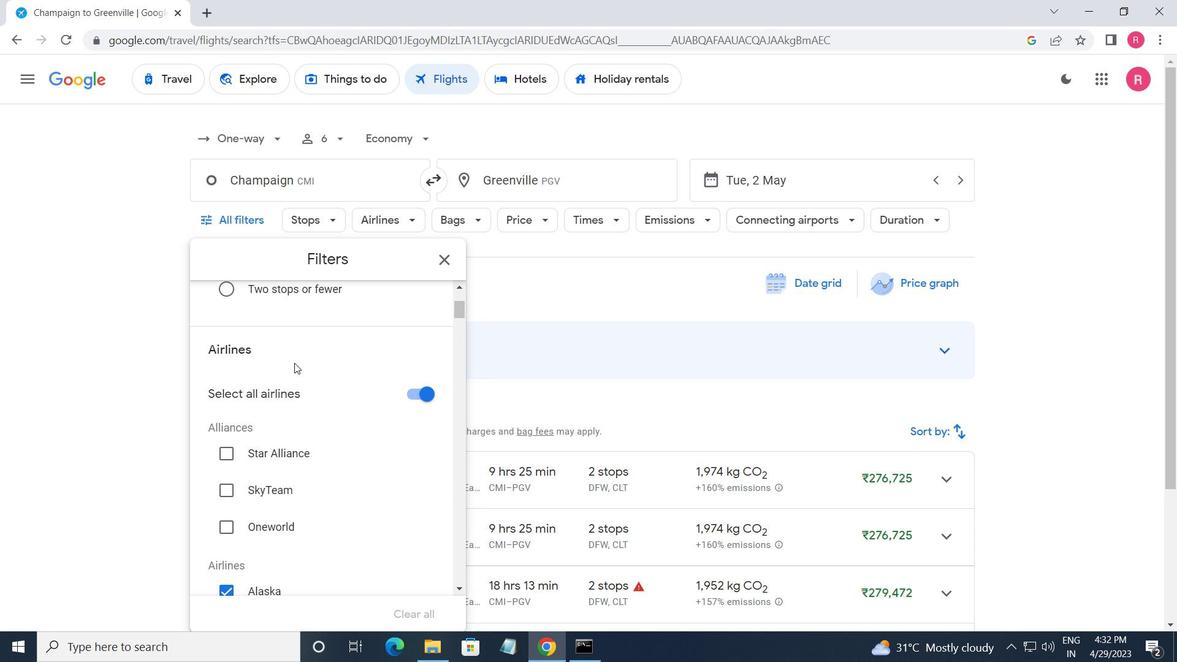 
Action: Mouse scrolled (294, 366) with delta (0, 0)
Screenshot: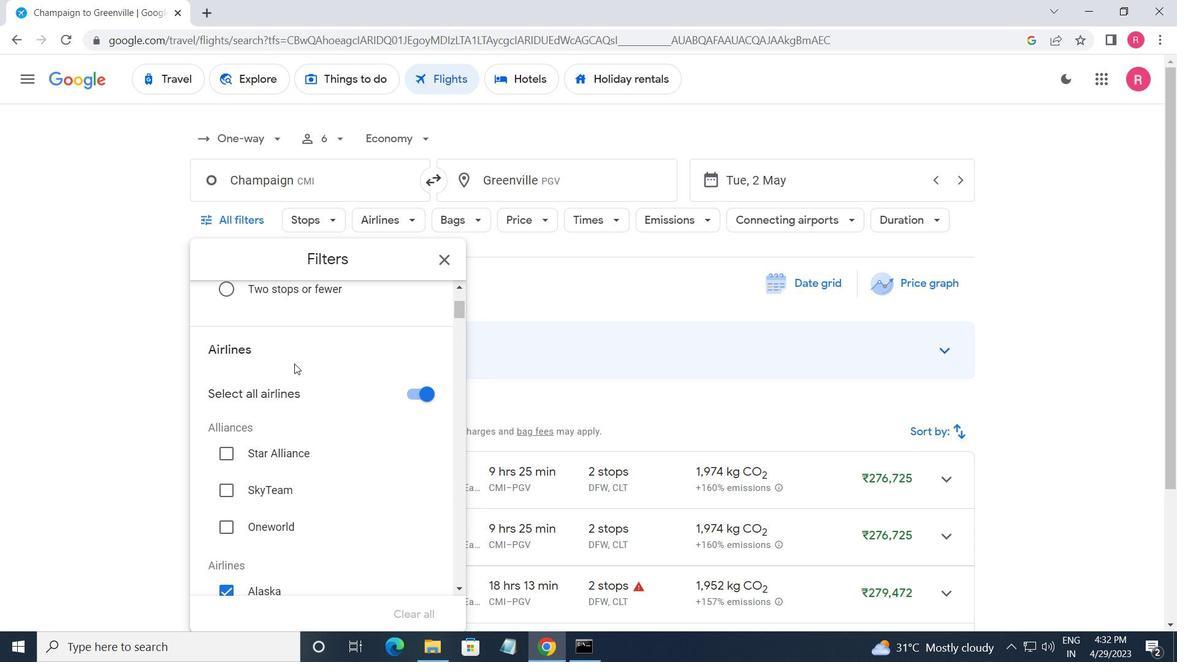 
Action: Mouse moved to (294, 367)
Screenshot: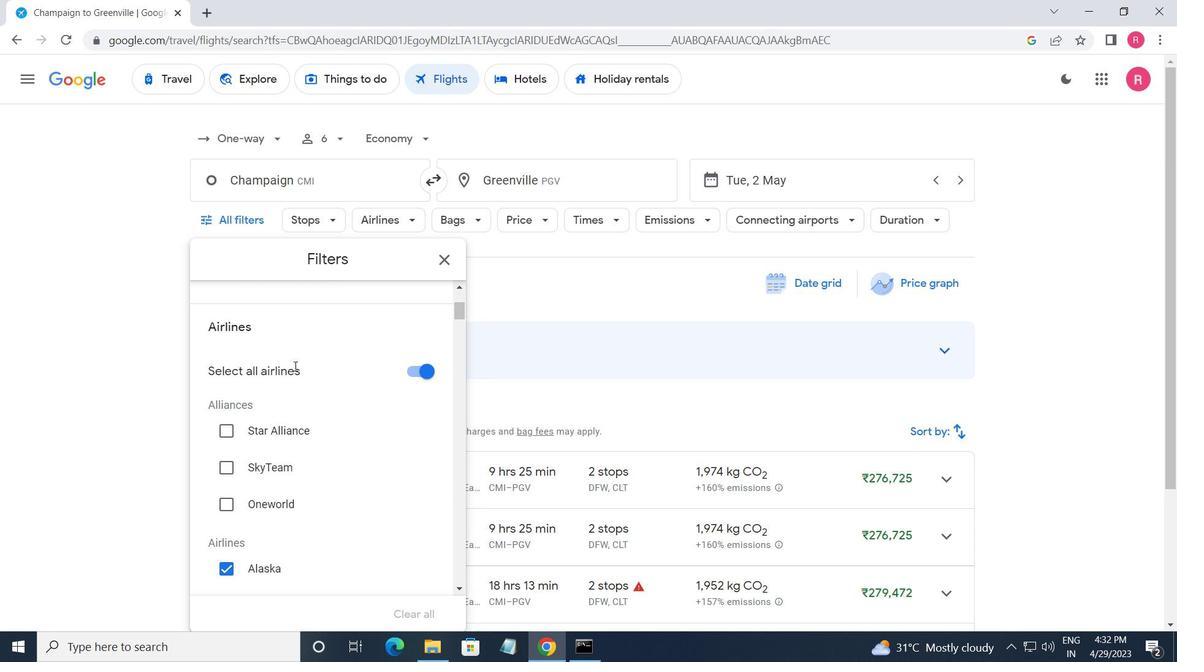 
Action: Mouse scrolled (294, 366) with delta (0, 0)
Screenshot: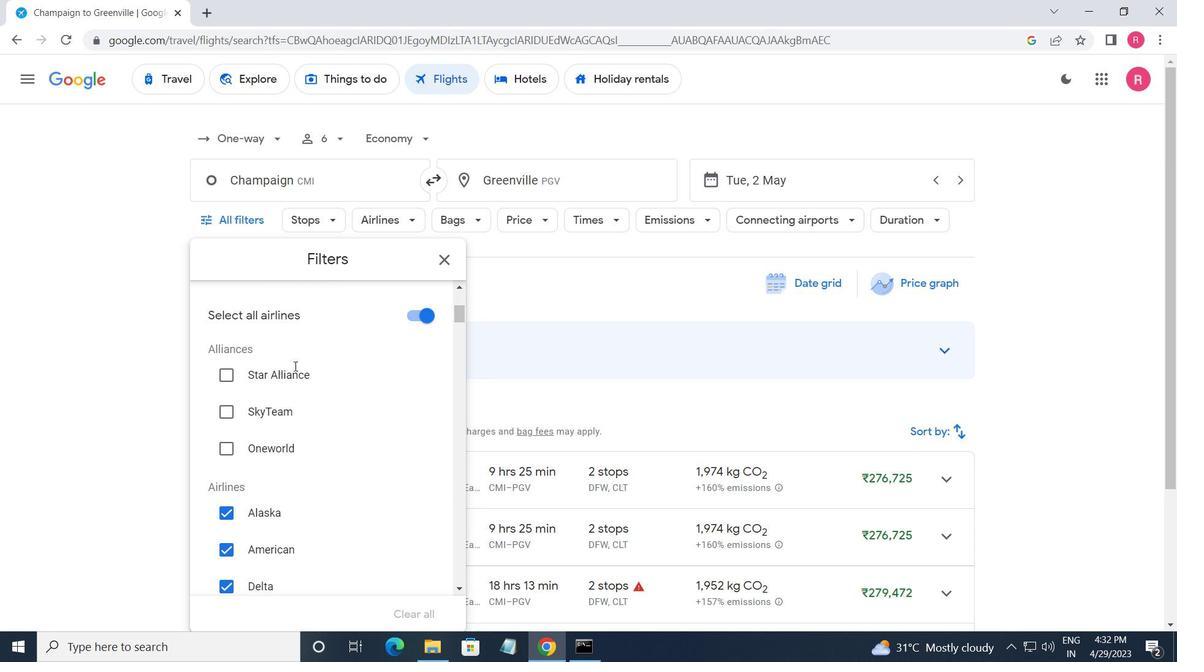 
Action: Mouse moved to (294, 368)
Screenshot: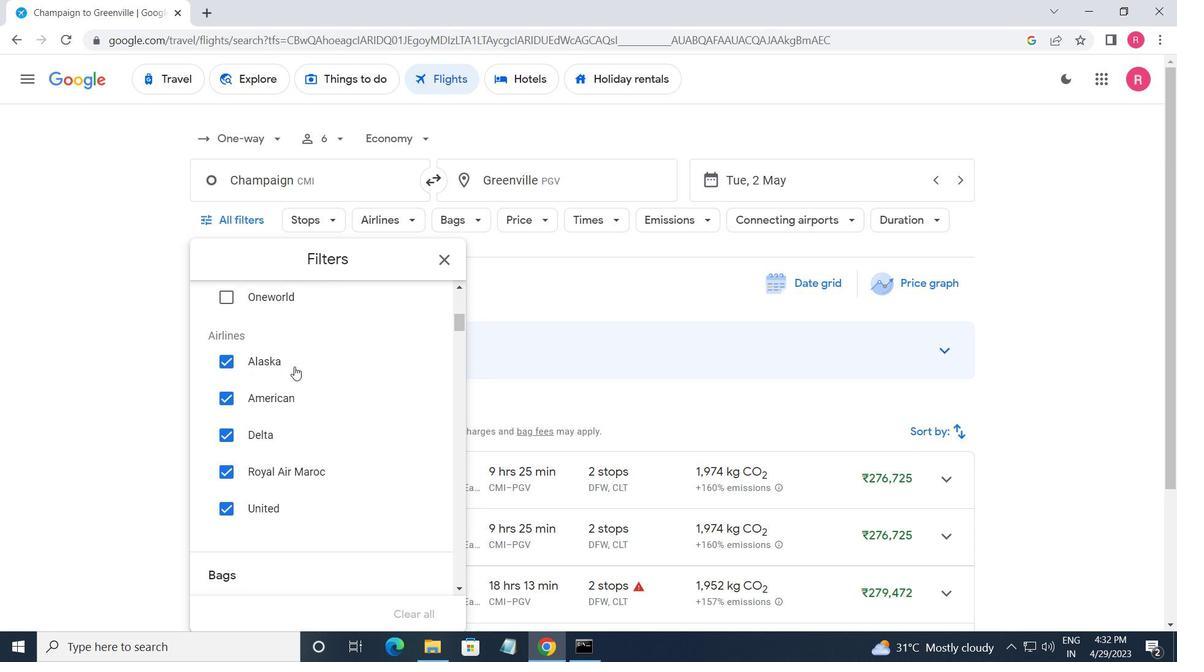 
Action: Mouse scrolled (294, 369) with delta (0, 0)
Screenshot: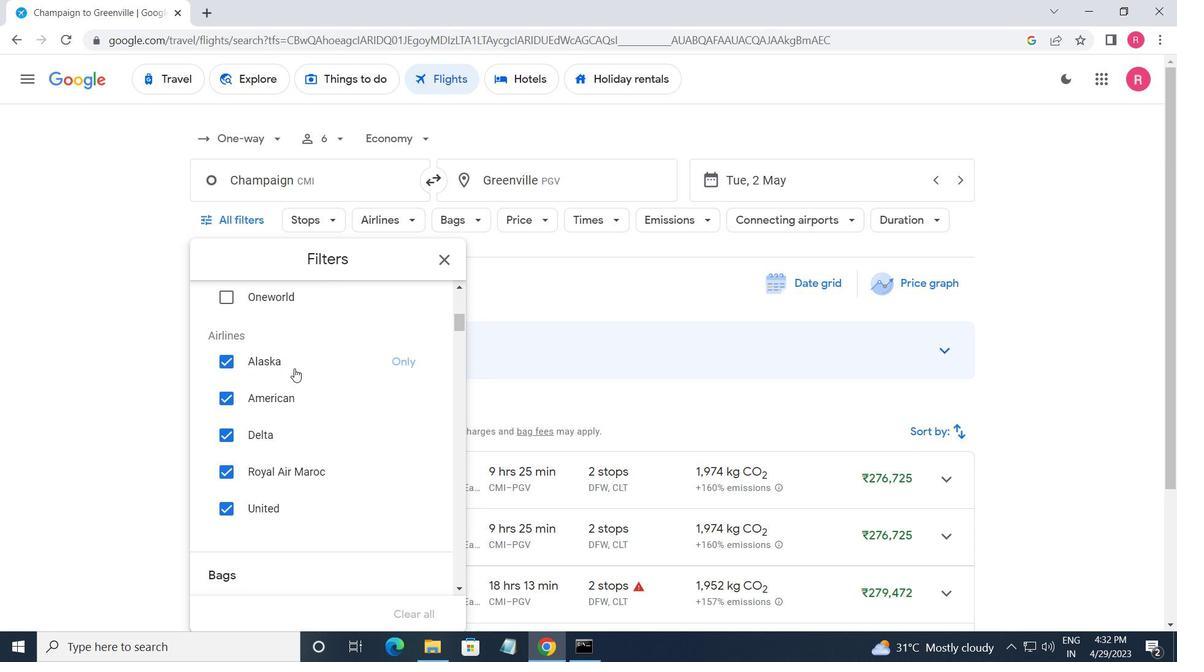 
Action: Mouse scrolled (294, 369) with delta (0, 0)
Screenshot: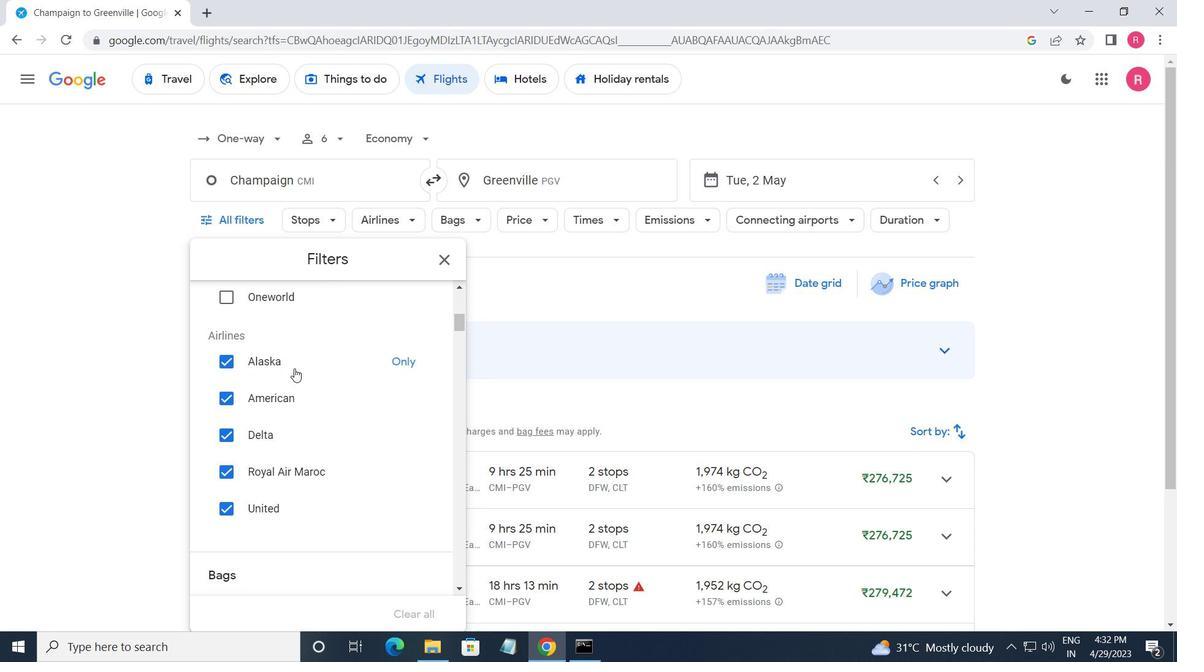 
Action: Mouse moved to (418, 313)
Screenshot: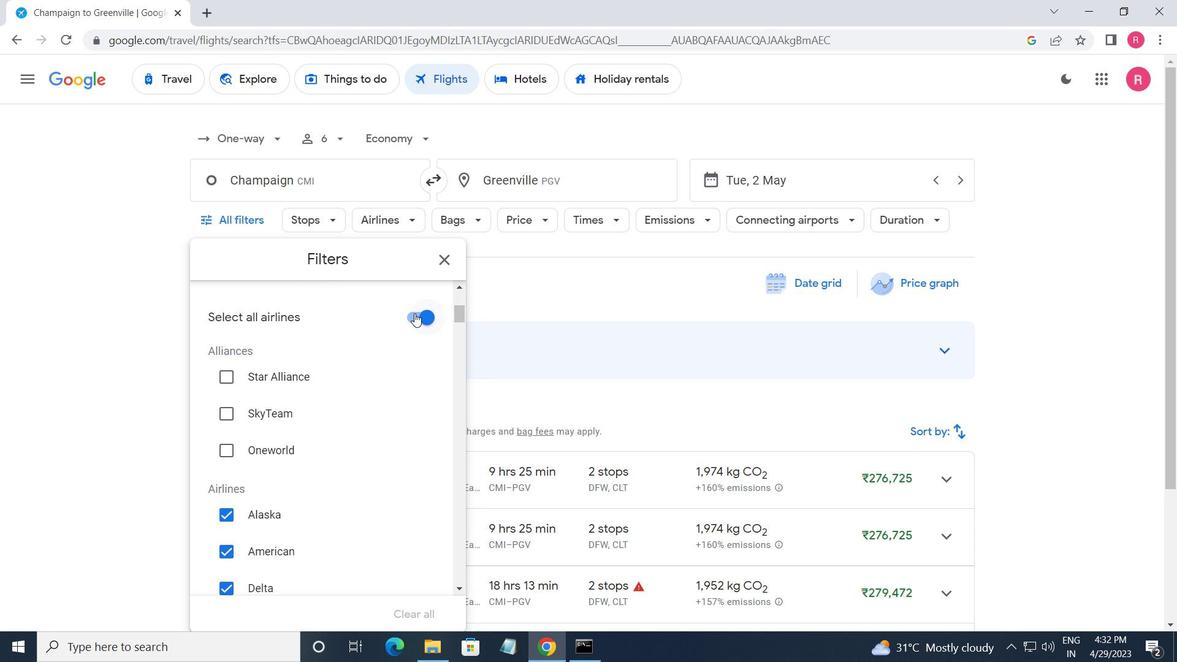 
Action: Mouse pressed left at (418, 313)
Screenshot: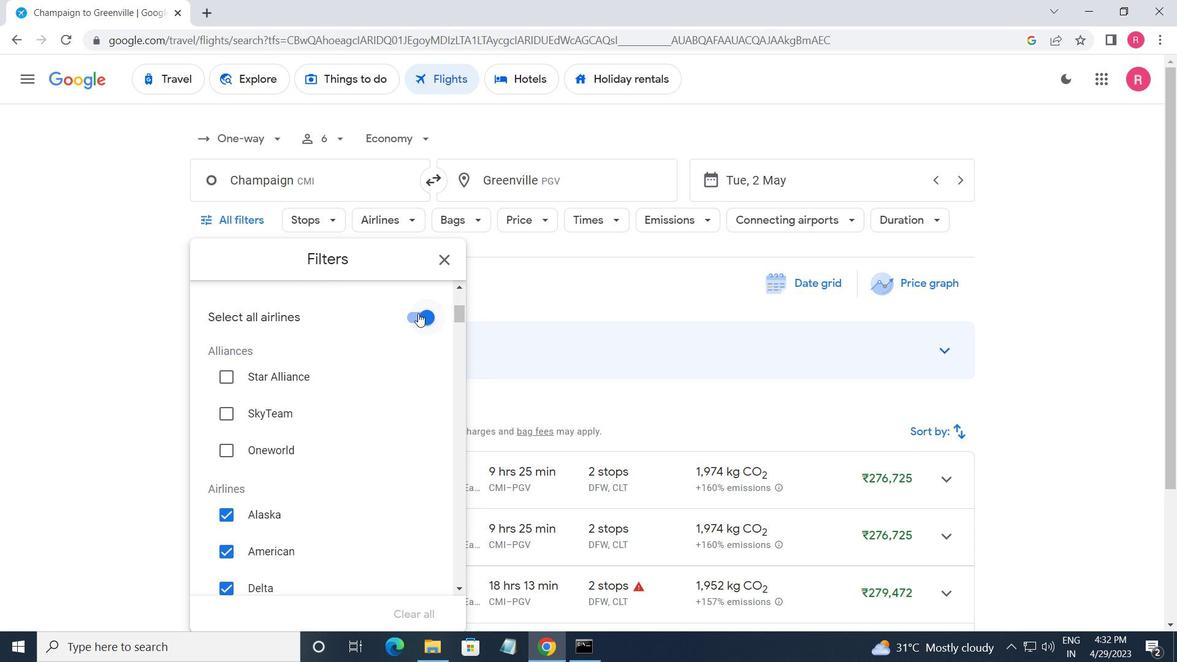 
Action: Mouse moved to (423, 357)
Screenshot: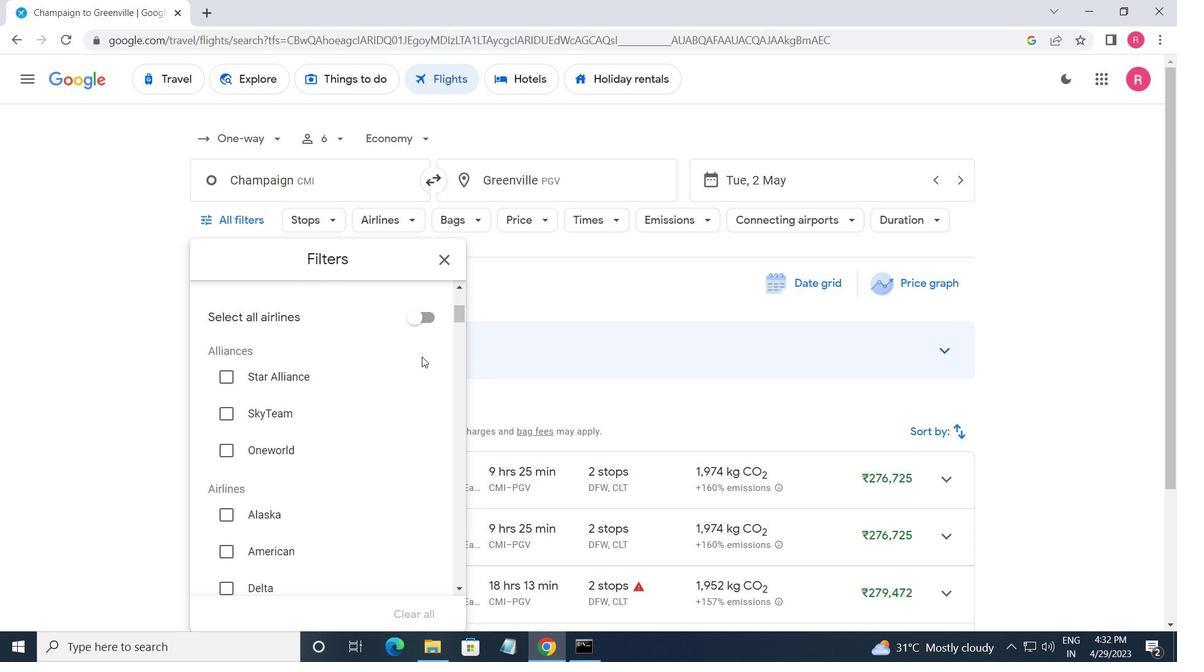 
Action: Mouse scrolled (423, 356) with delta (0, 0)
Screenshot: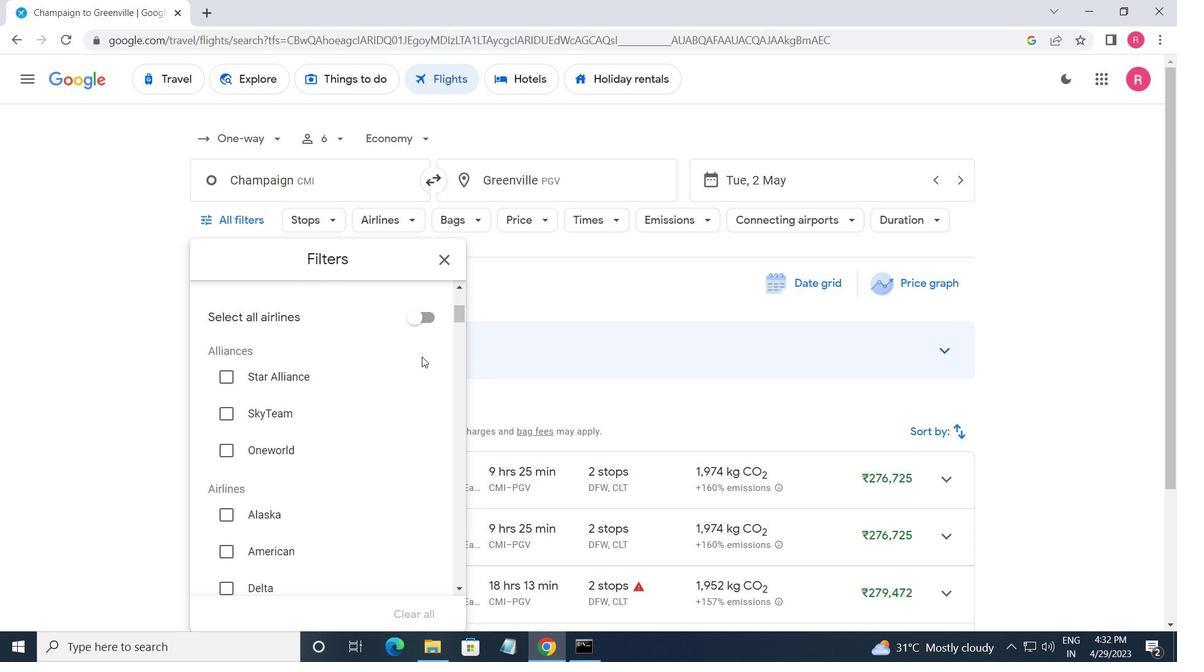 
Action: Mouse scrolled (423, 356) with delta (0, 0)
Screenshot: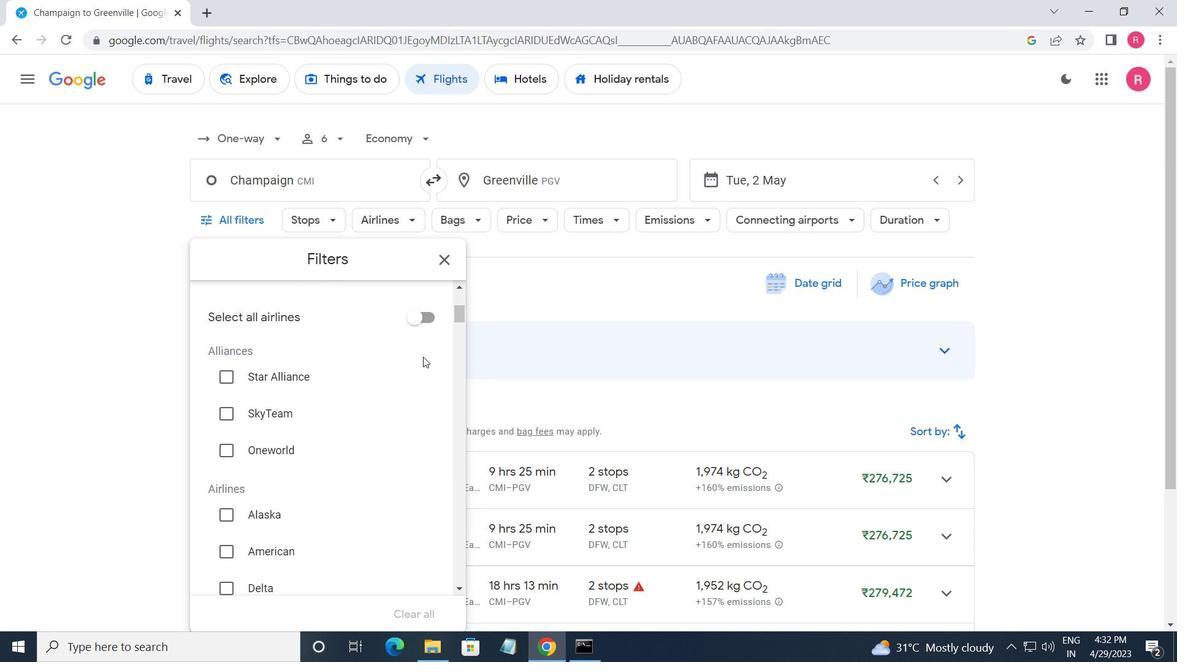 
Action: Mouse scrolled (423, 356) with delta (0, 0)
Screenshot: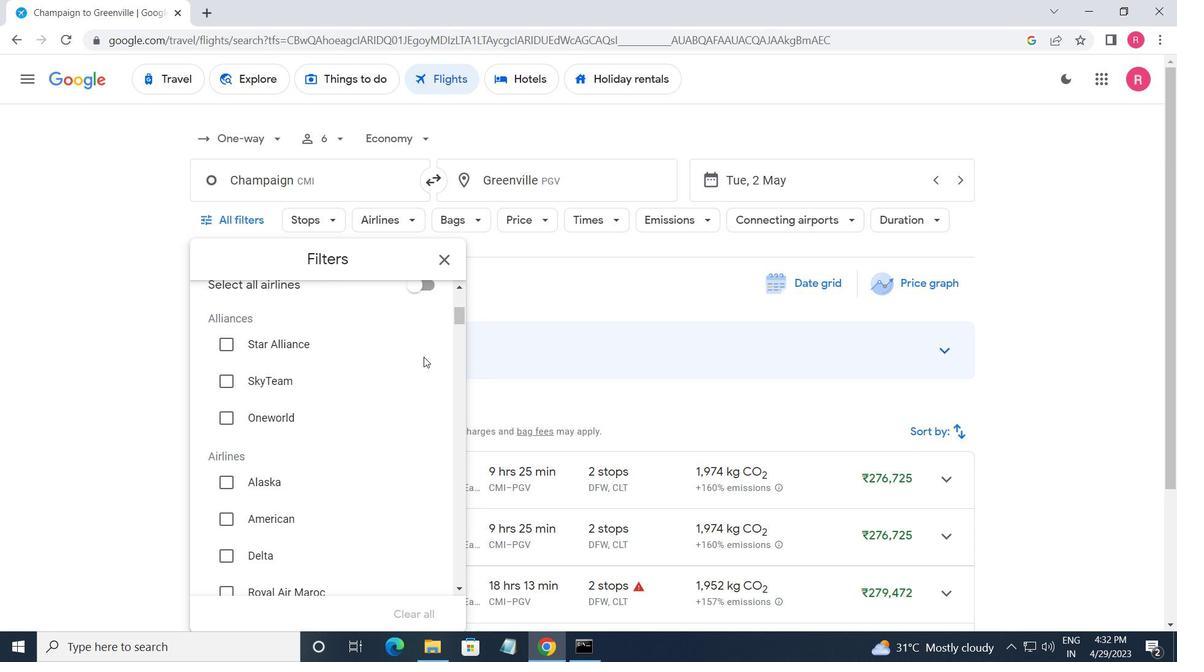 
Action: Mouse moved to (424, 358)
Screenshot: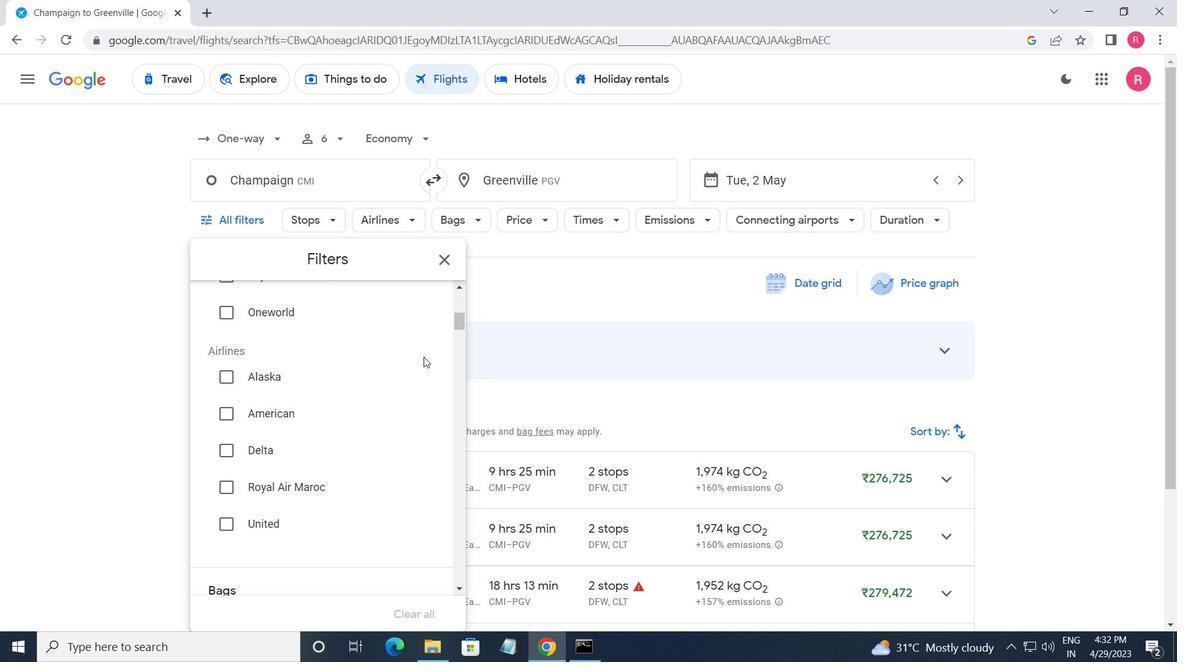 
Action: Mouse scrolled (424, 357) with delta (0, 0)
Screenshot: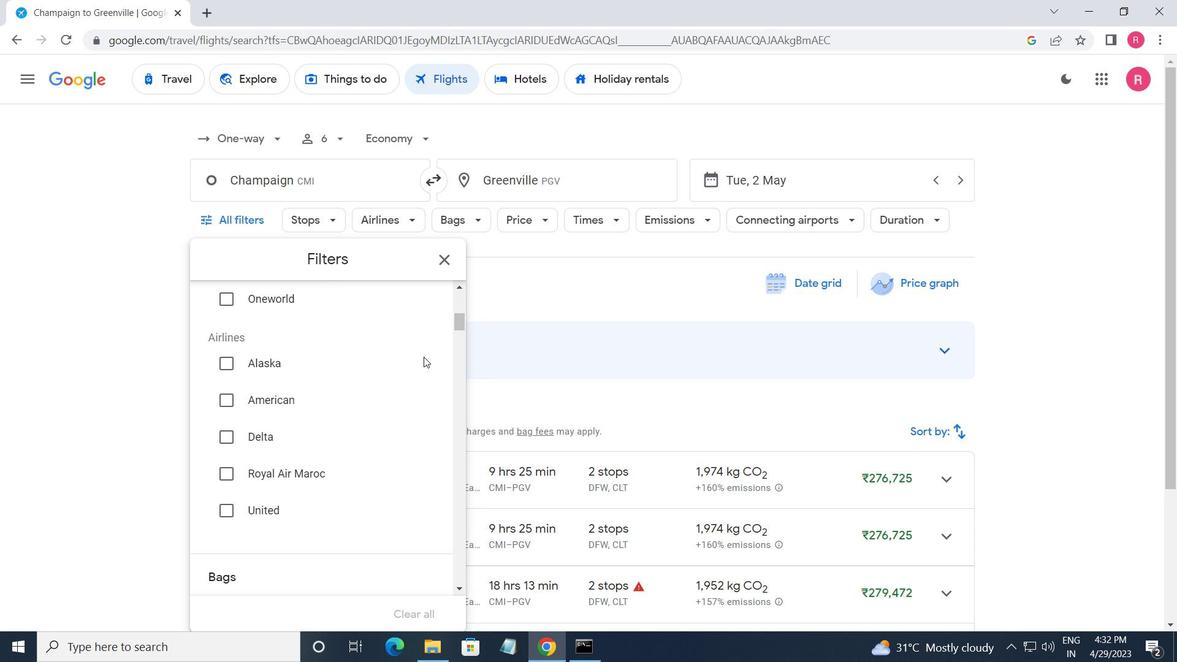 
Action: Mouse moved to (424, 362)
Screenshot: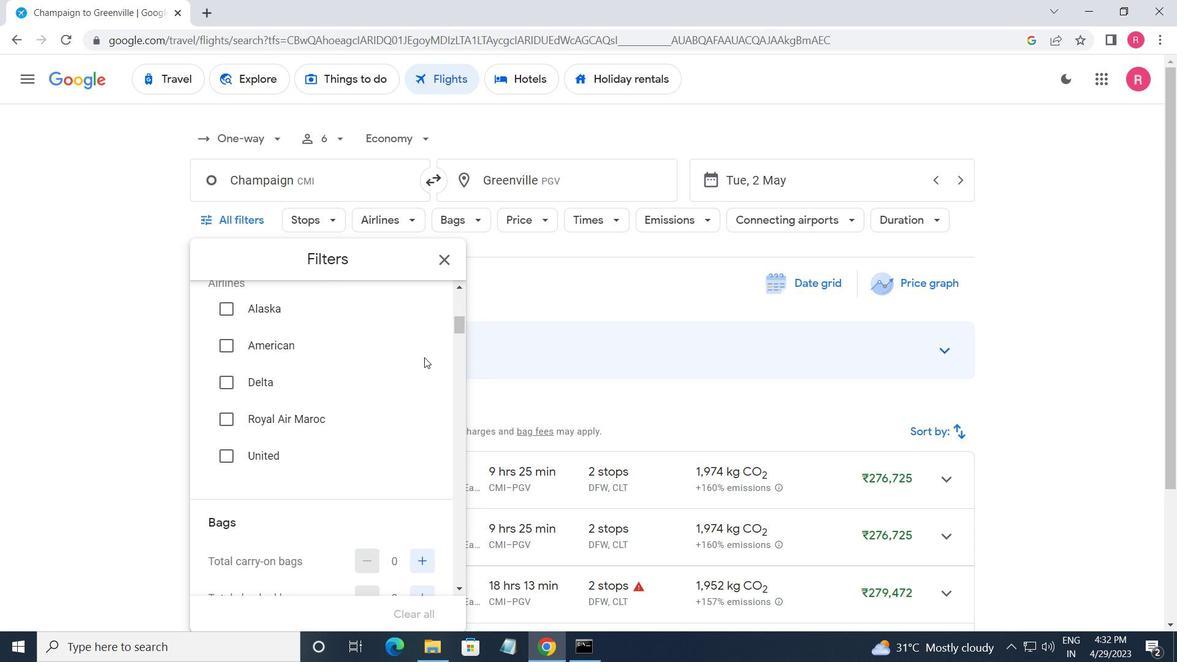 
Action: Mouse scrolled (424, 361) with delta (0, 0)
Screenshot: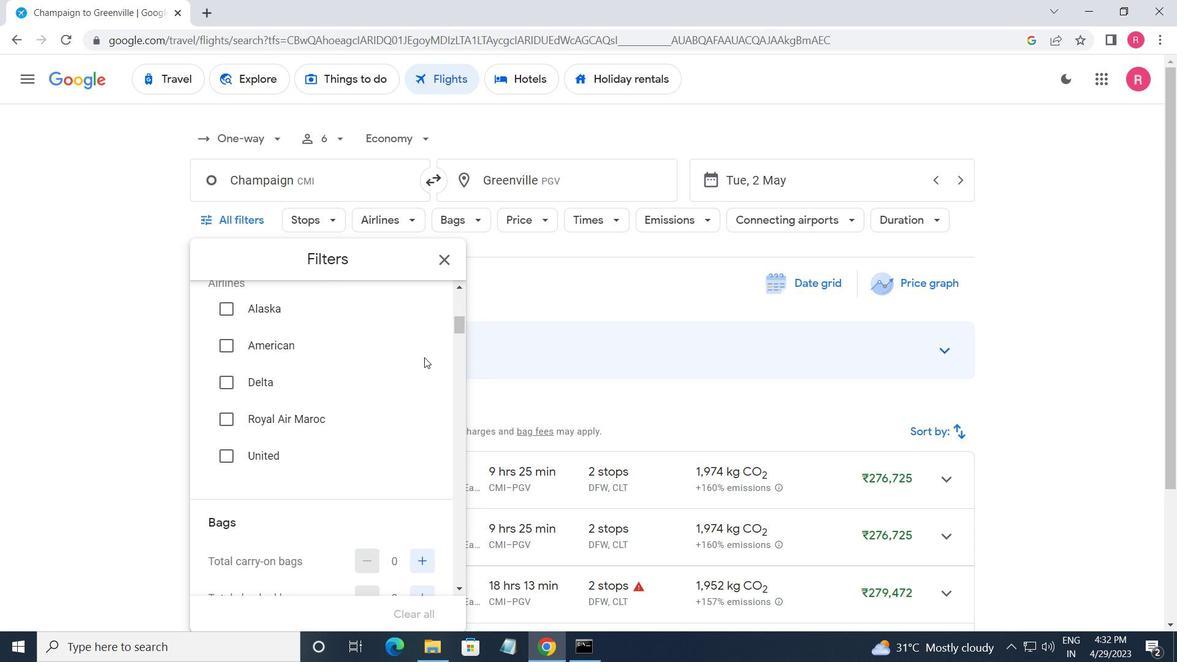 
Action: Mouse moved to (421, 407)
Screenshot: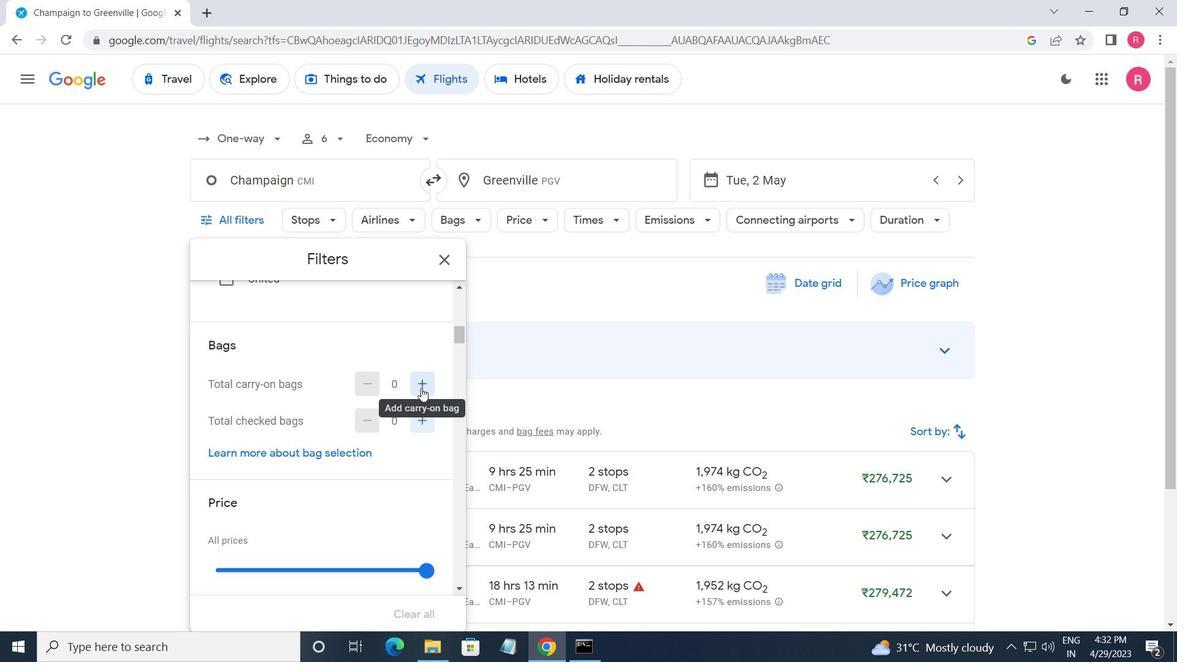 
Action: Mouse scrolled (421, 407) with delta (0, 0)
Screenshot: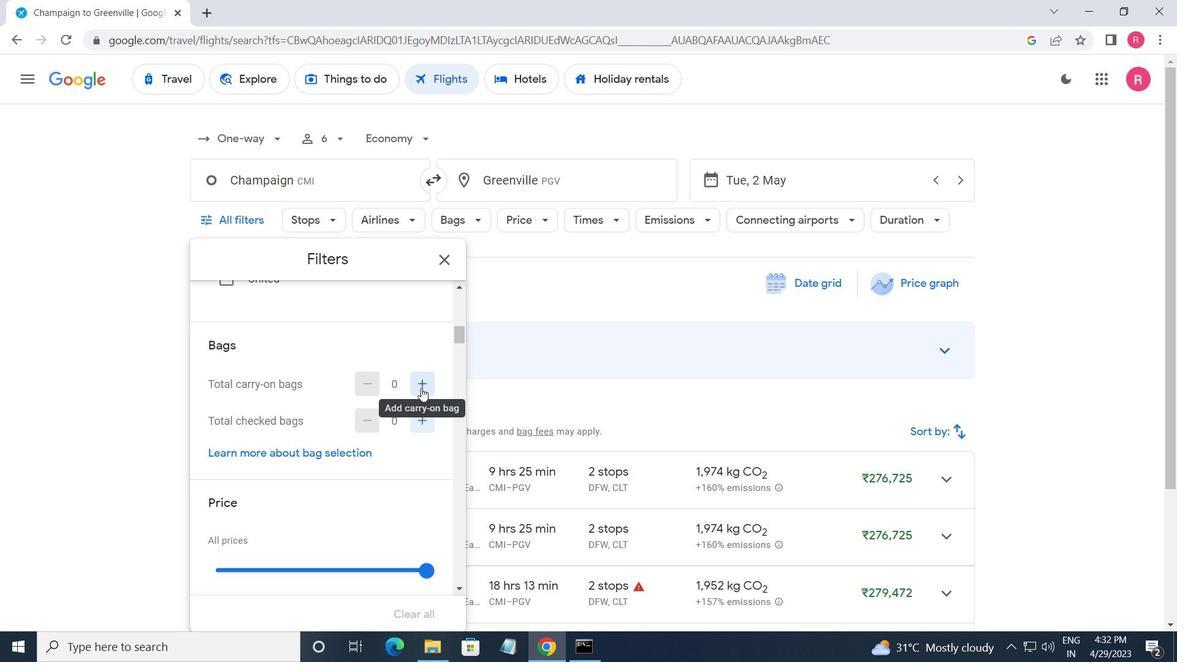 
Action: Mouse moved to (421, 408)
Screenshot: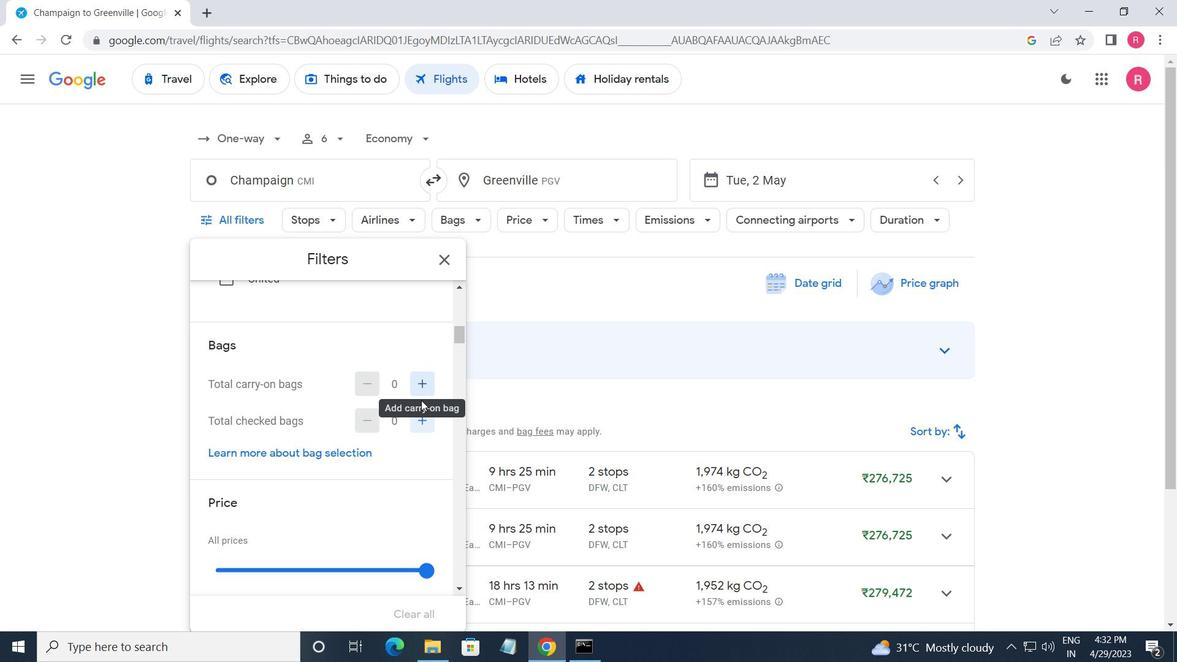
Action: Mouse scrolled (421, 407) with delta (0, 0)
Screenshot: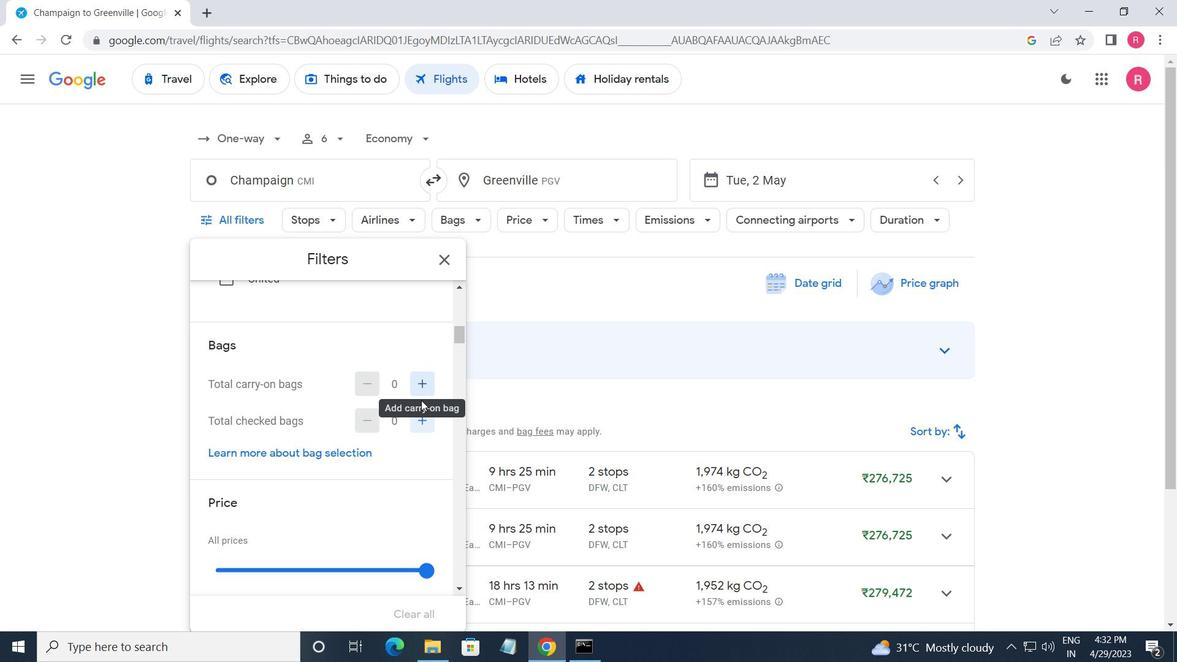 
Action: Mouse moved to (414, 382)
Screenshot: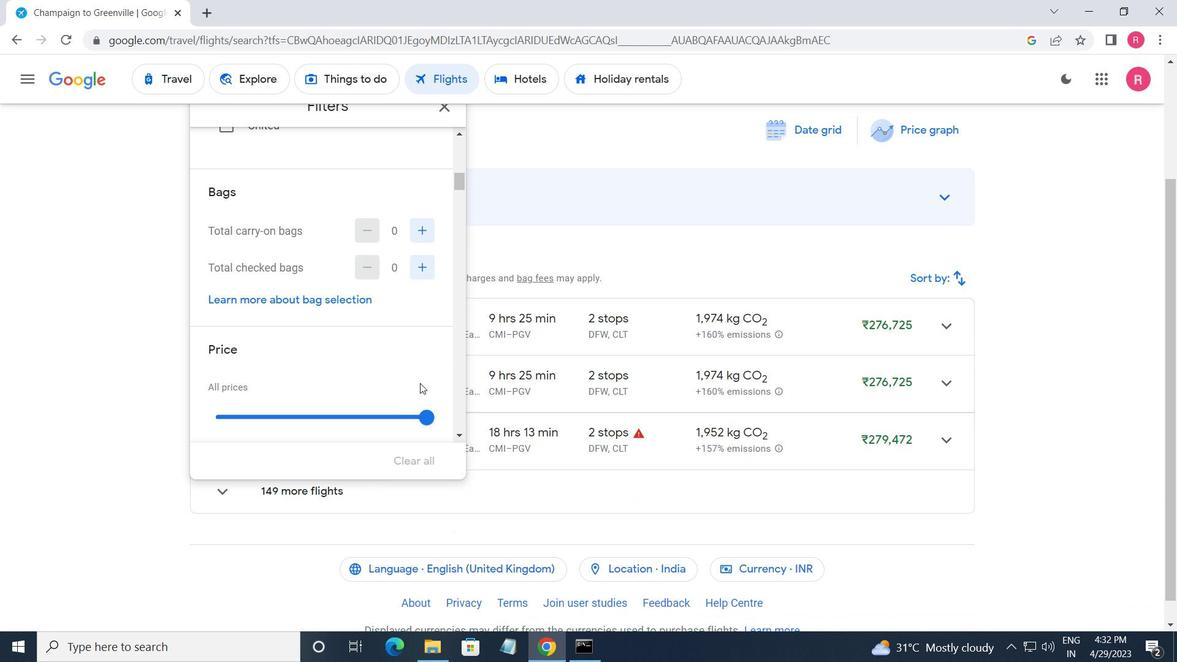 
Action: Mouse scrolled (414, 381) with delta (0, 0)
Screenshot: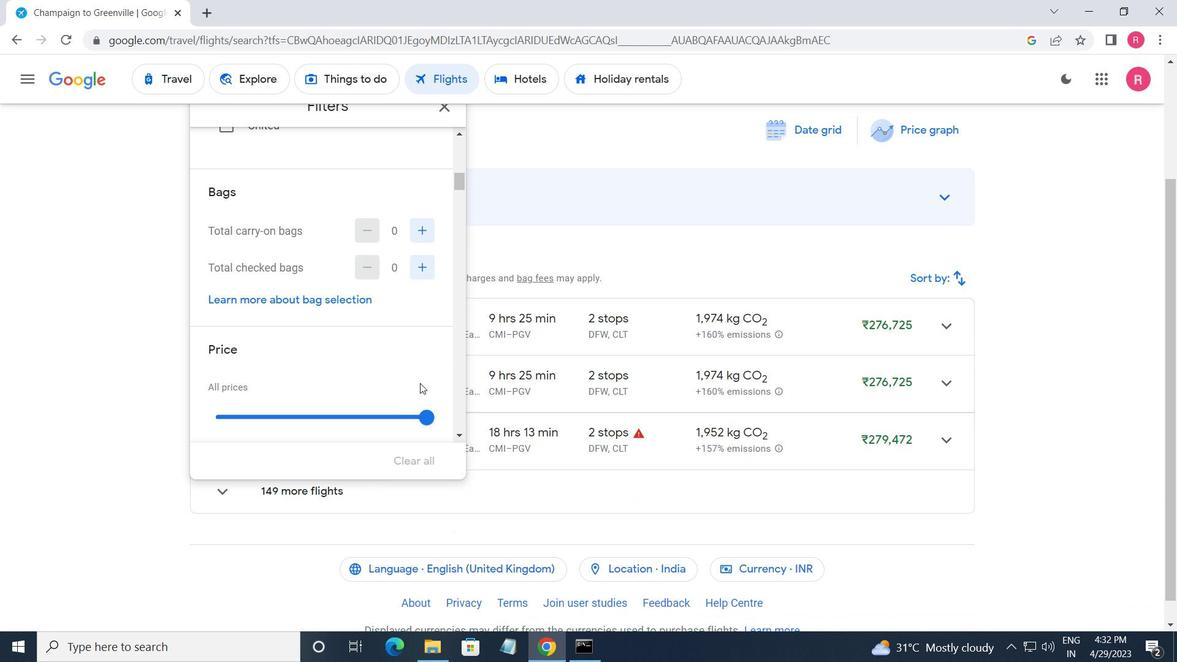
Action: Mouse moved to (410, 378)
Screenshot: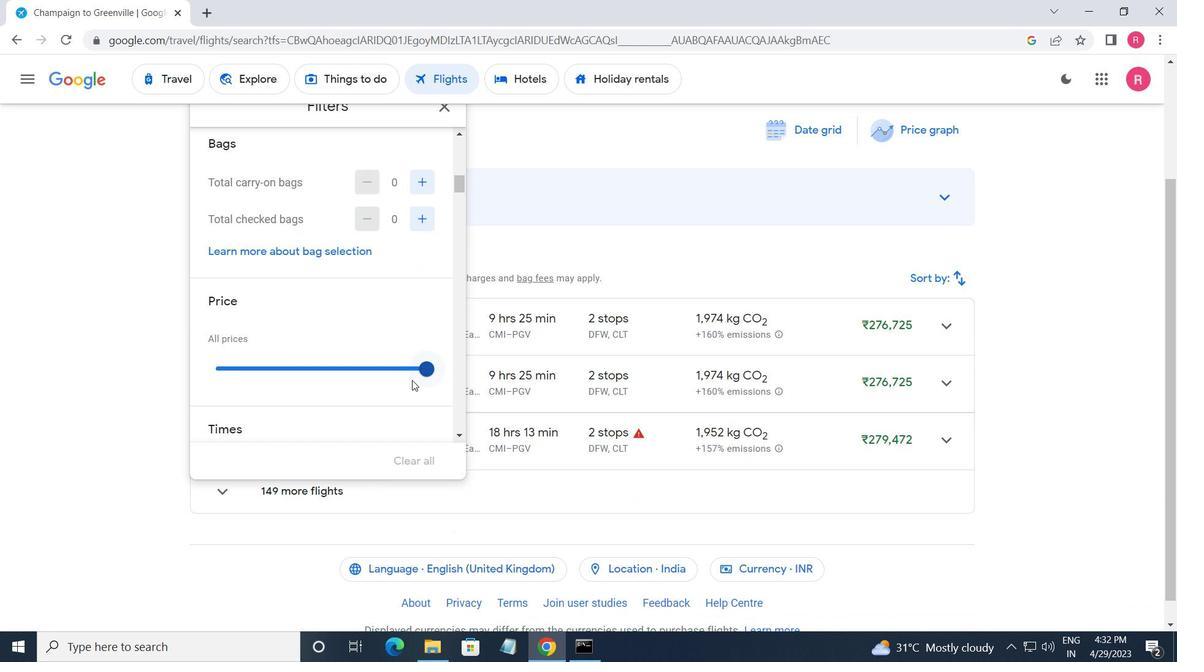 
Action: Mouse scrolled (410, 378) with delta (0, 0)
Screenshot: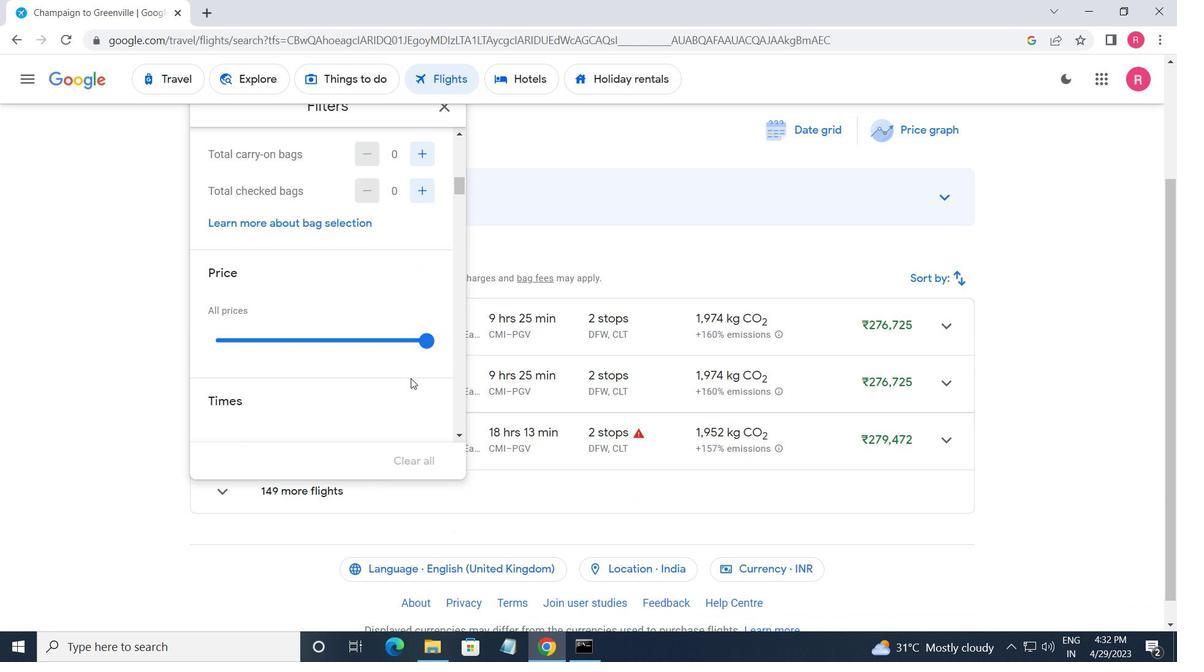 
Action: Mouse moved to (423, 257)
Screenshot: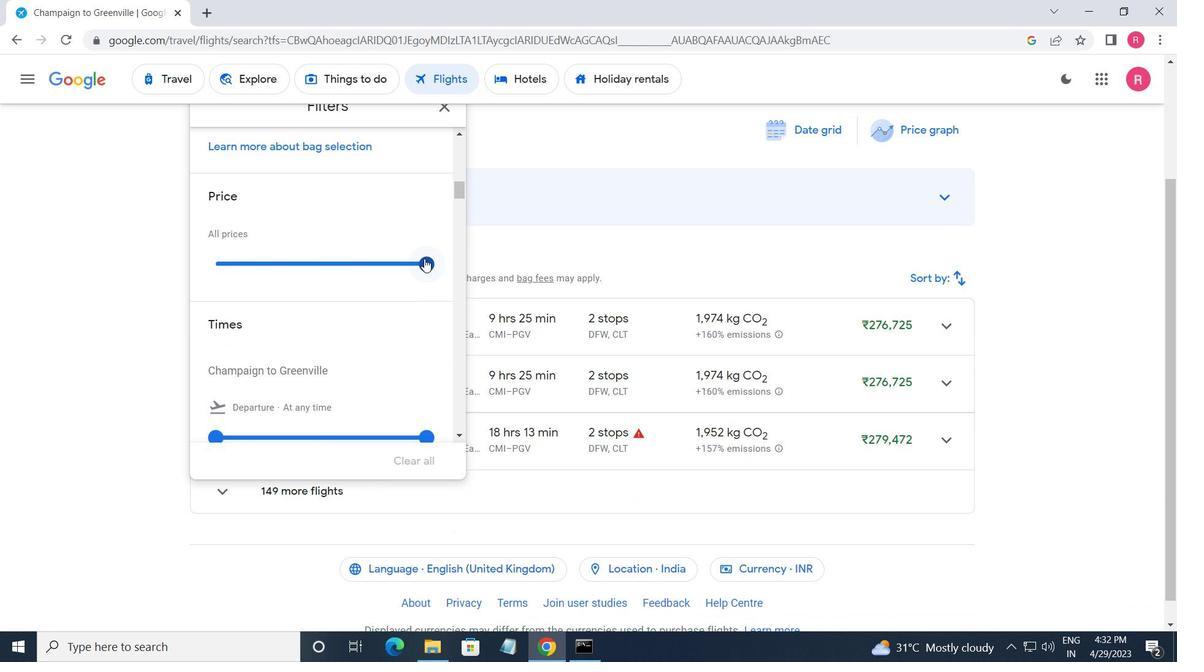 
Action: Mouse pressed left at (423, 257)
Screenshot: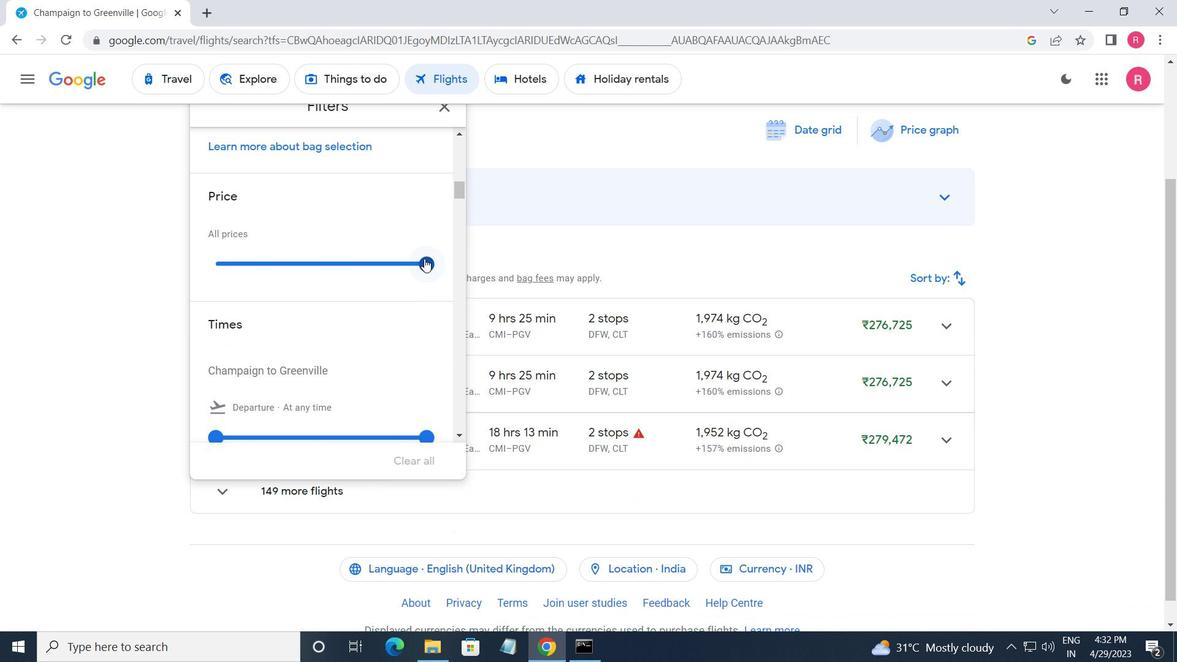 
Action: Mouse moved to (279, 272)
Screenshot: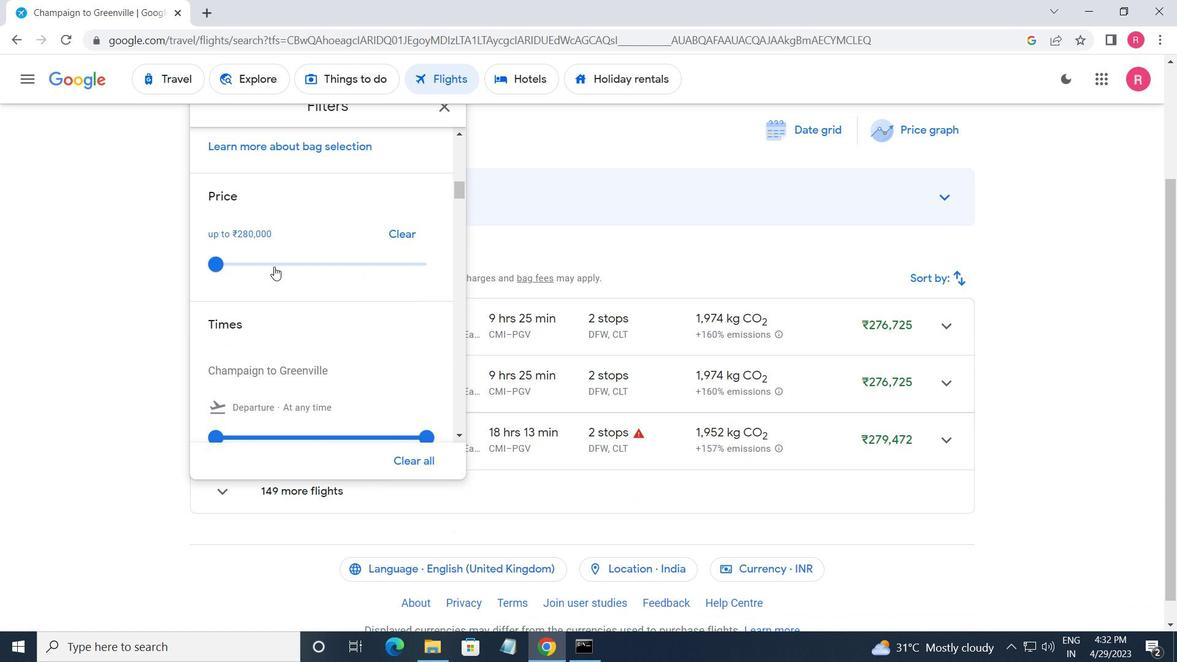 
Action: Mouse scrolled (279, 272) with delta (0, 0)
Screenshot: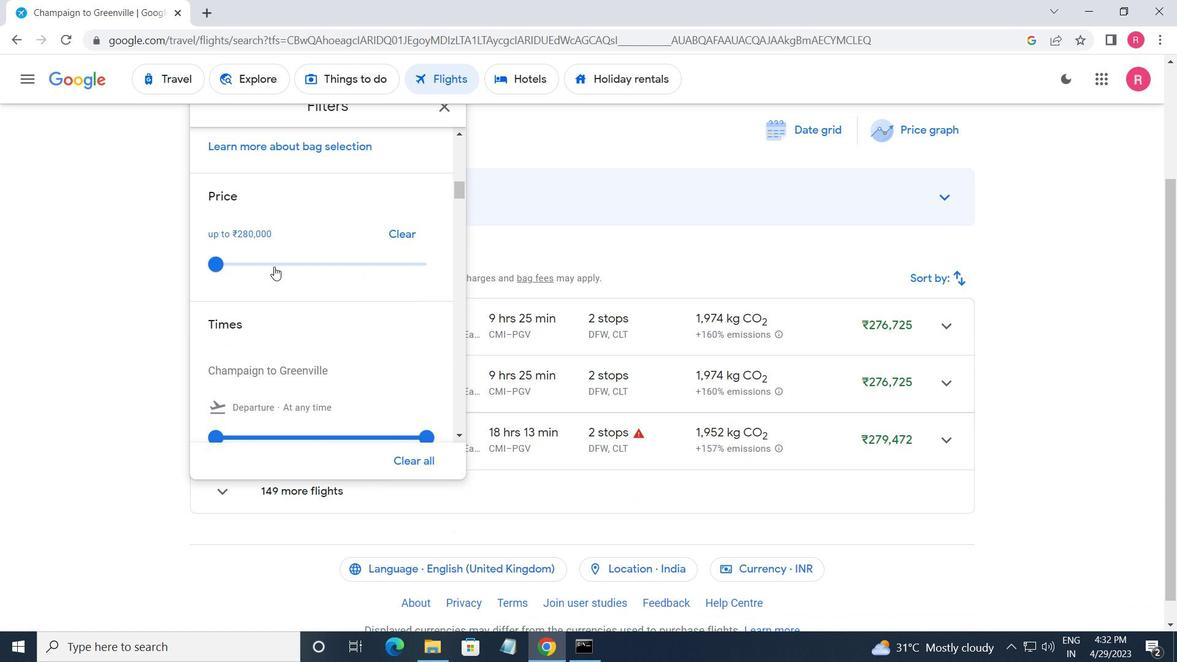 
Action: Mouse moved to (279, 279)
Screenshot: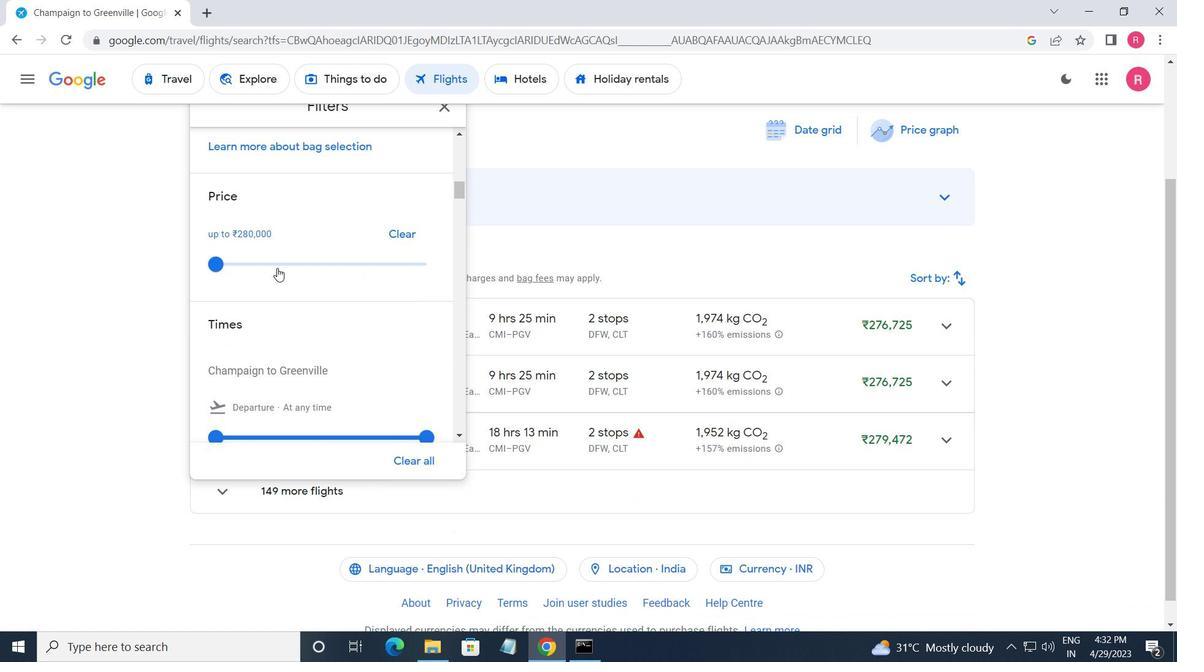 
Action: Mouse scrolled (279, 279) with delta (0, 0)
Screenshot: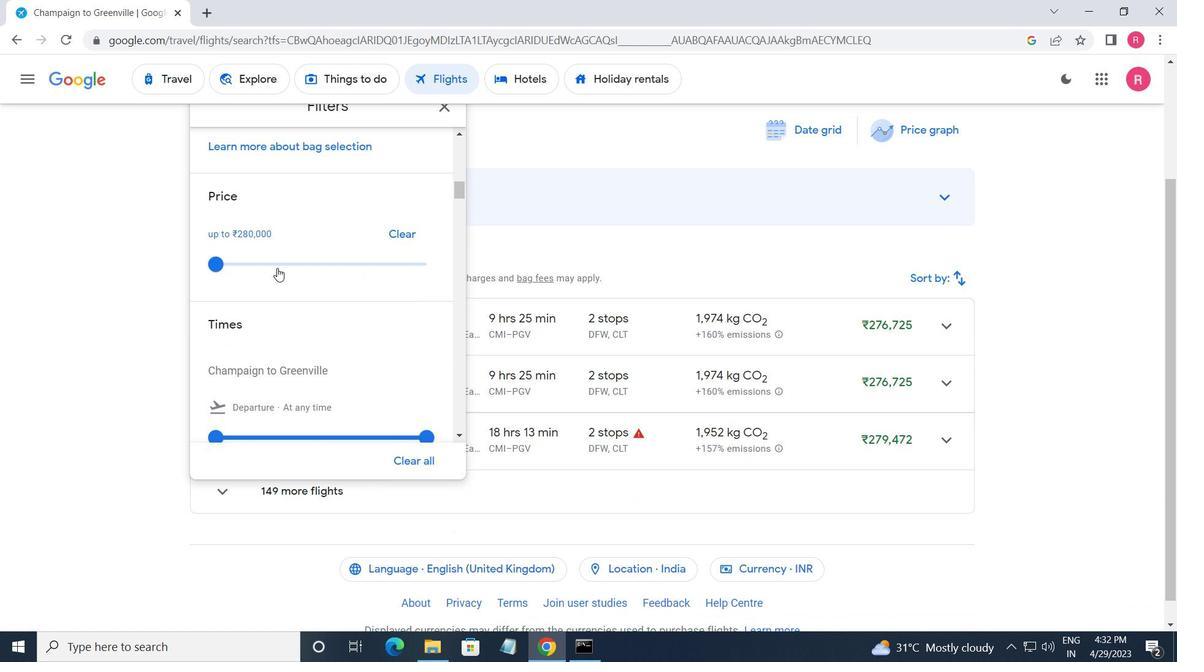 
Action: Mouse moved to (221, 286)
Screenshot: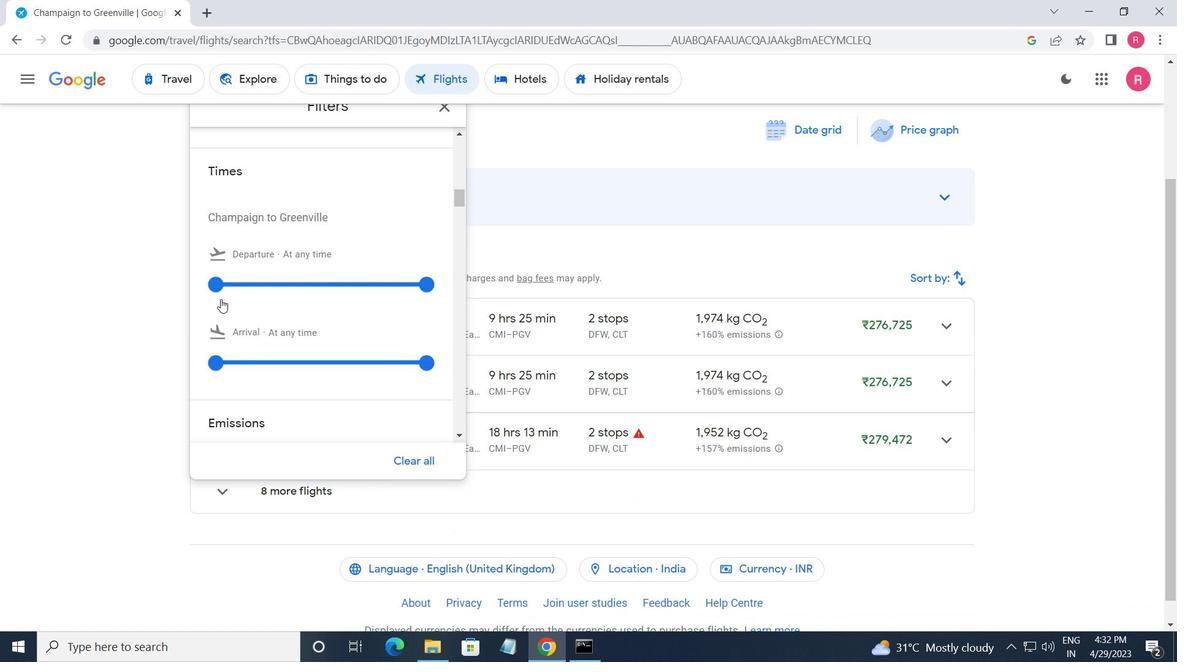 
Action: Mouse pressed left at (221, 286)
Screenshot: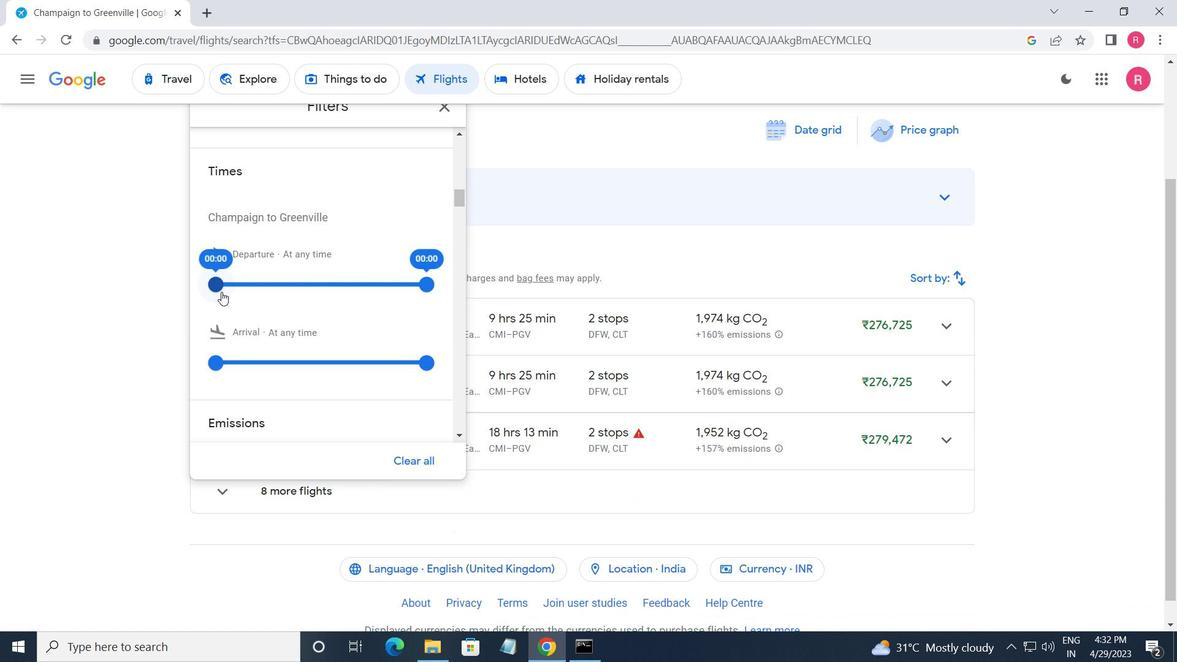 
Action: Mouse moved to (424, 290)
Screenshot: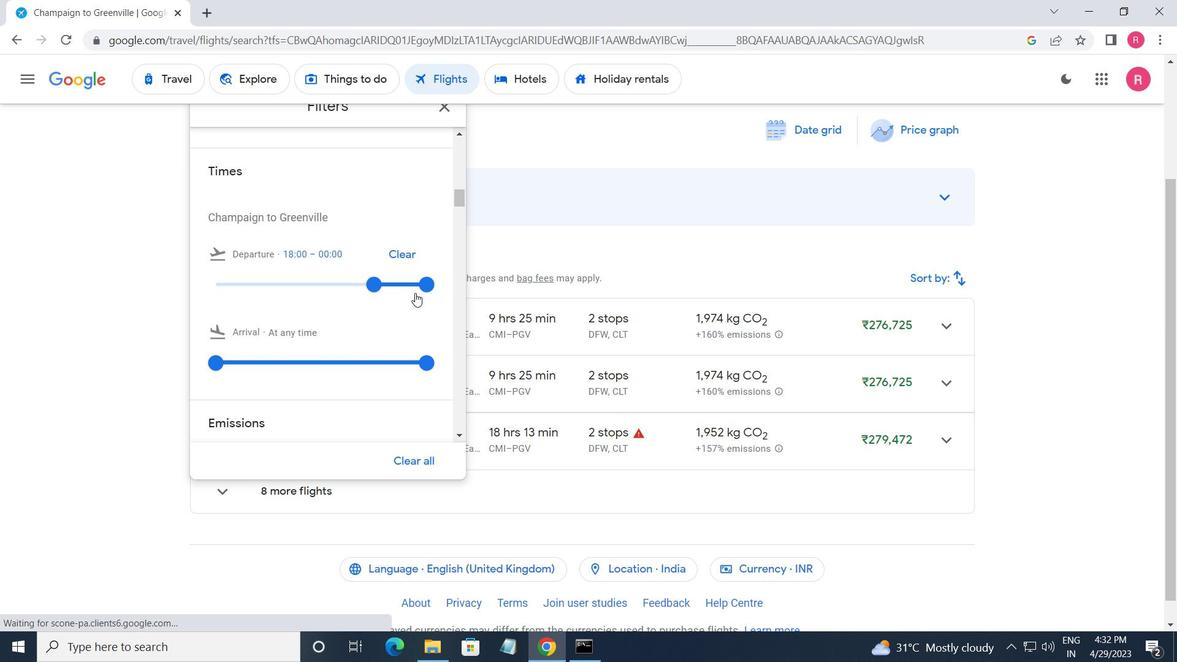 
Action: Mouse pressed left at (424, 290)
Screenshot: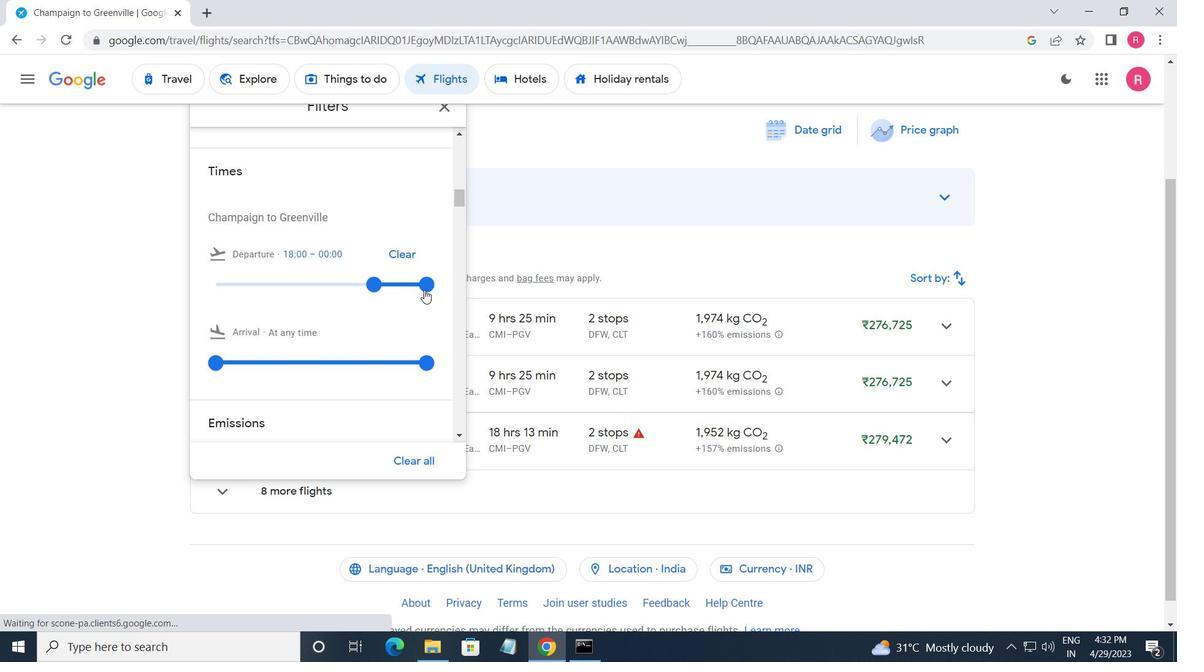
Action: Mouse moved to (436, 112)
Screenshot: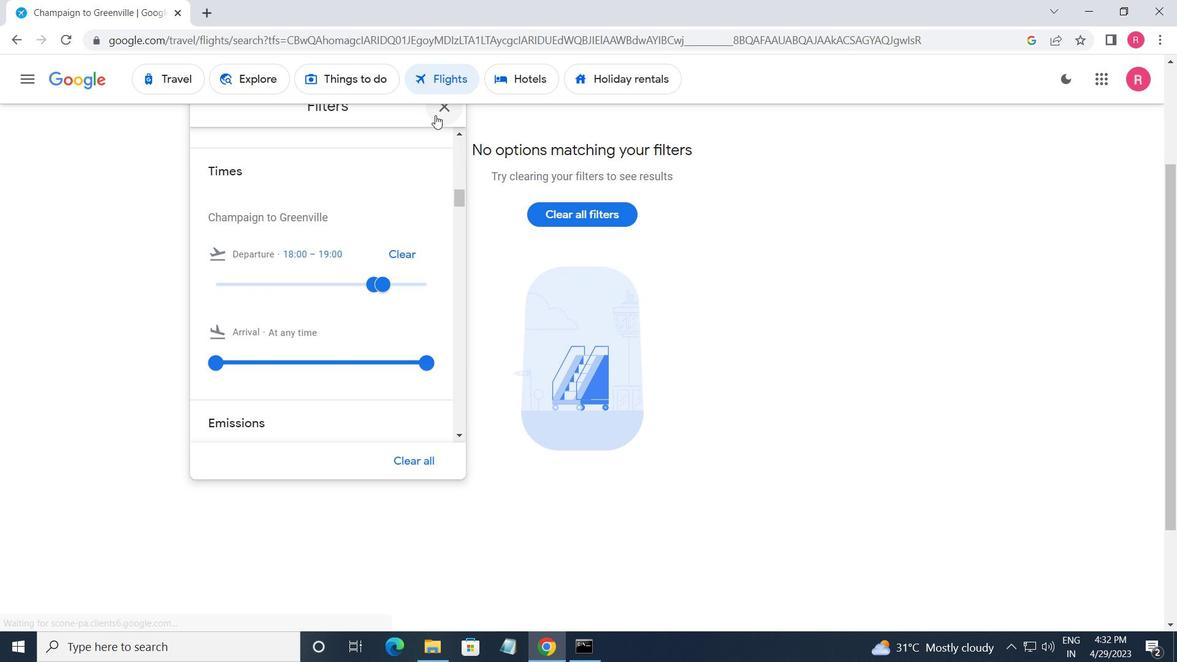 
Action: Mouse pressed left at (436, 112)
Screenshot: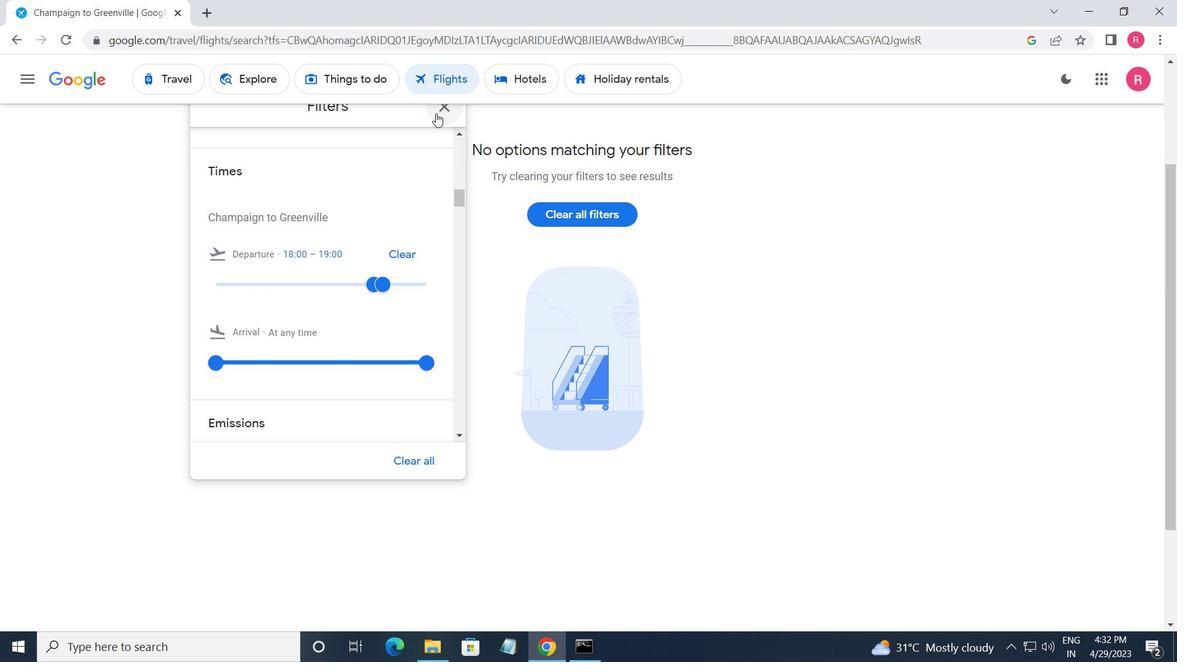 
Action: Mouse moved to (470, 247)
Screenshot: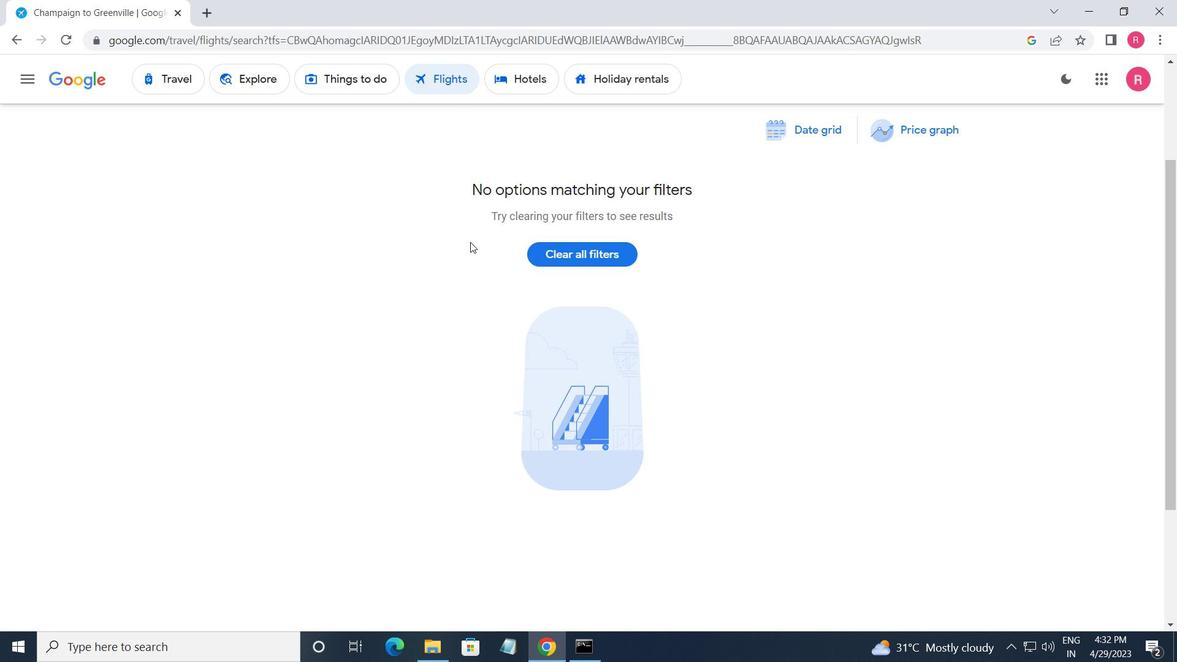 
